 Task: Create a histogram of photon counts in a detector.
Action: Mouse moved to (148, 64)
Screenshot: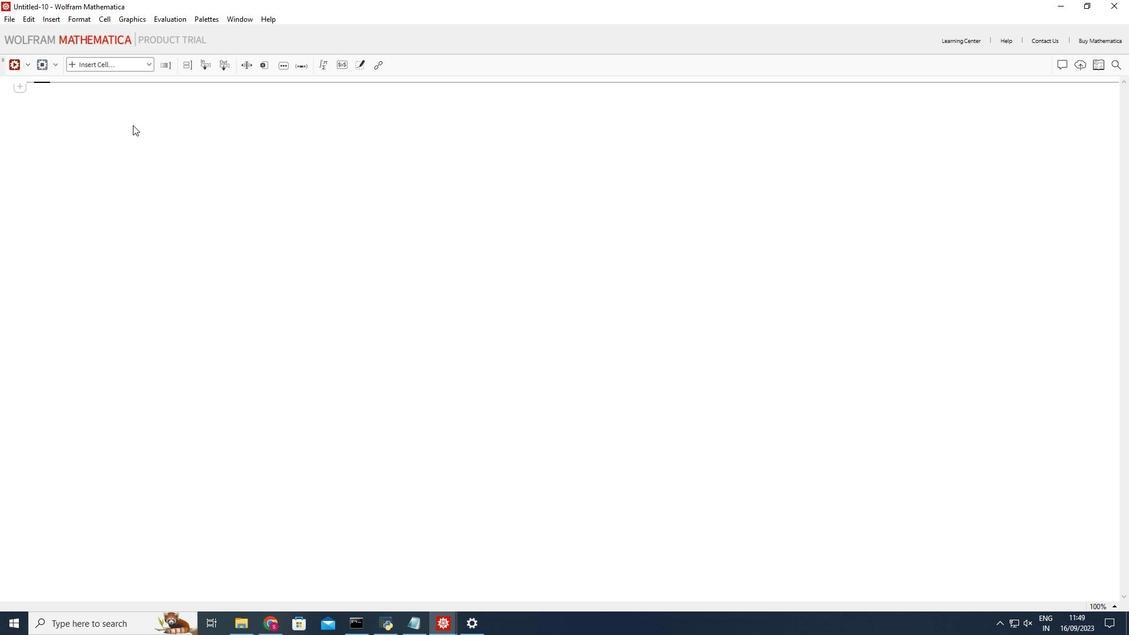 
Action: Mouse pressed left at (148, 64)
Screenshot: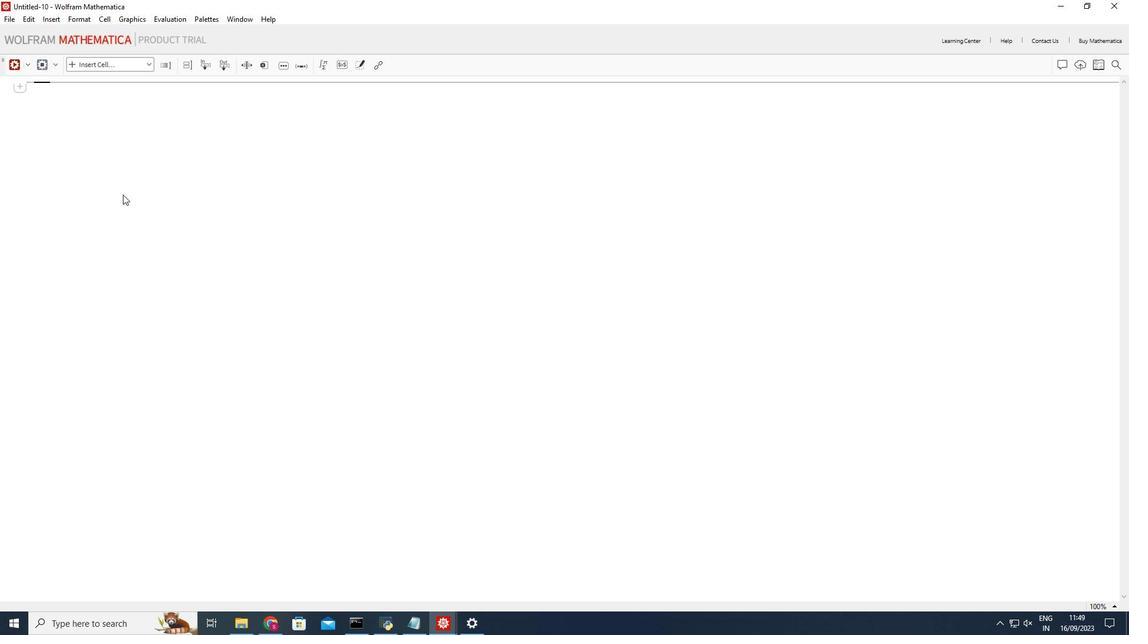 
Action: Mouse moved to (121, 88)
Screenshot: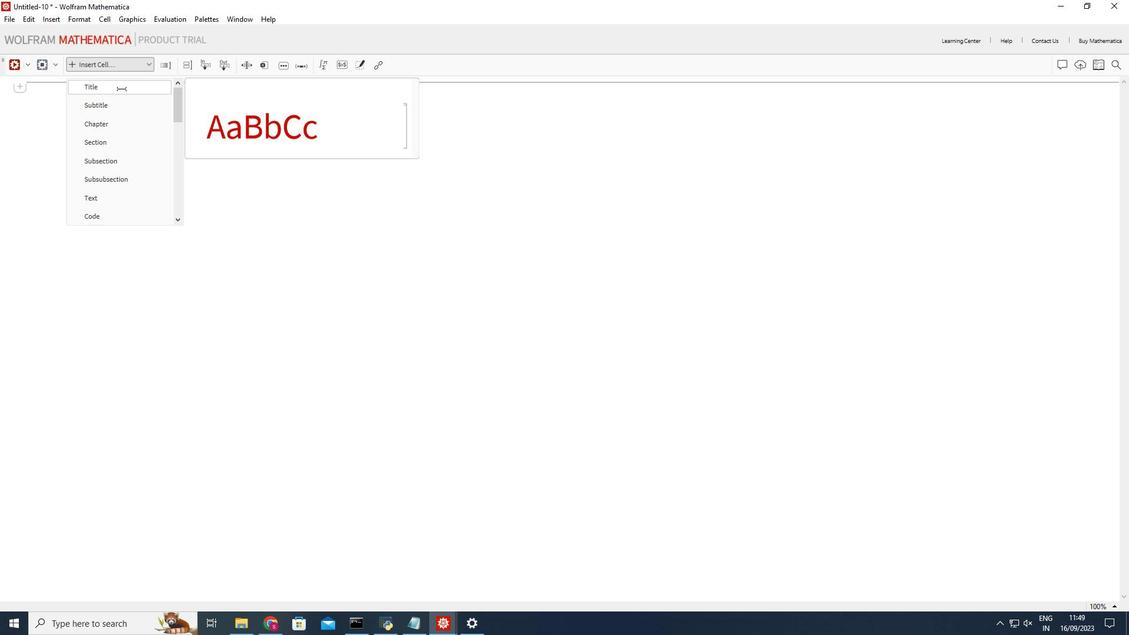 
Action: Mouse pressed left at (121, 88)
Screenshot: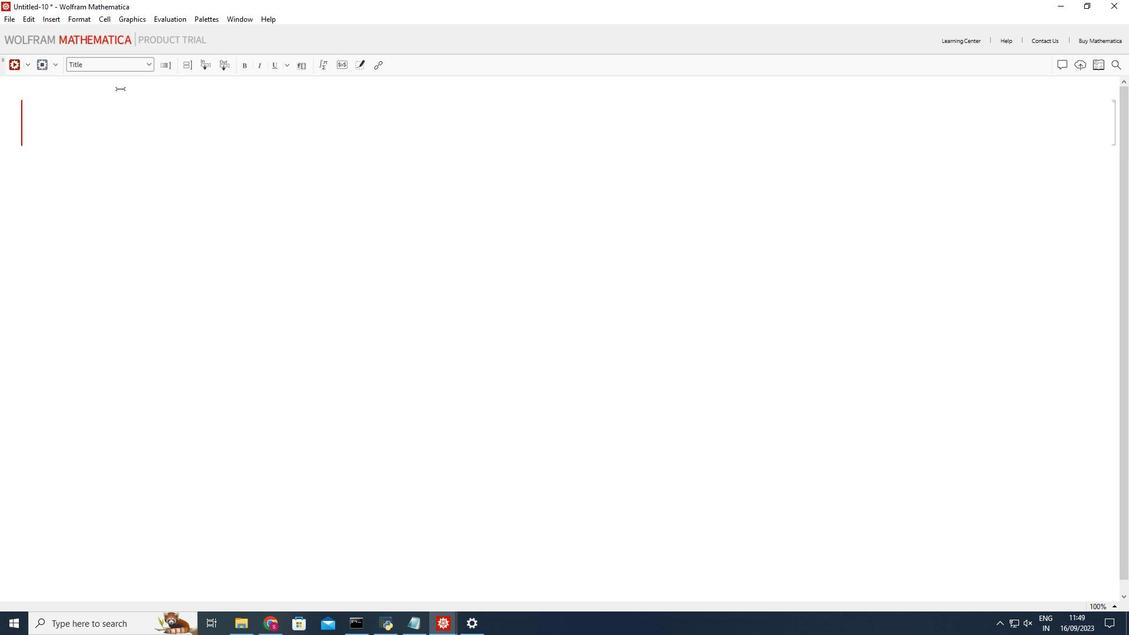 
Action: Mouse moved to (114, 110)
Screenshot: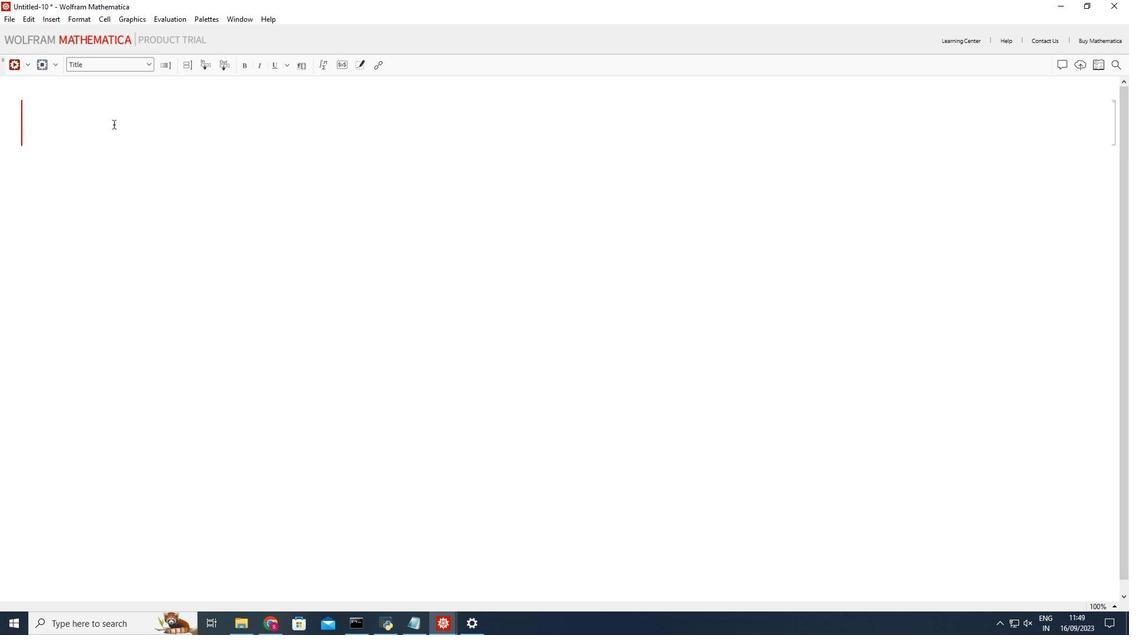 
Action: Mouse pressed left at (114, 110)
Screenshot: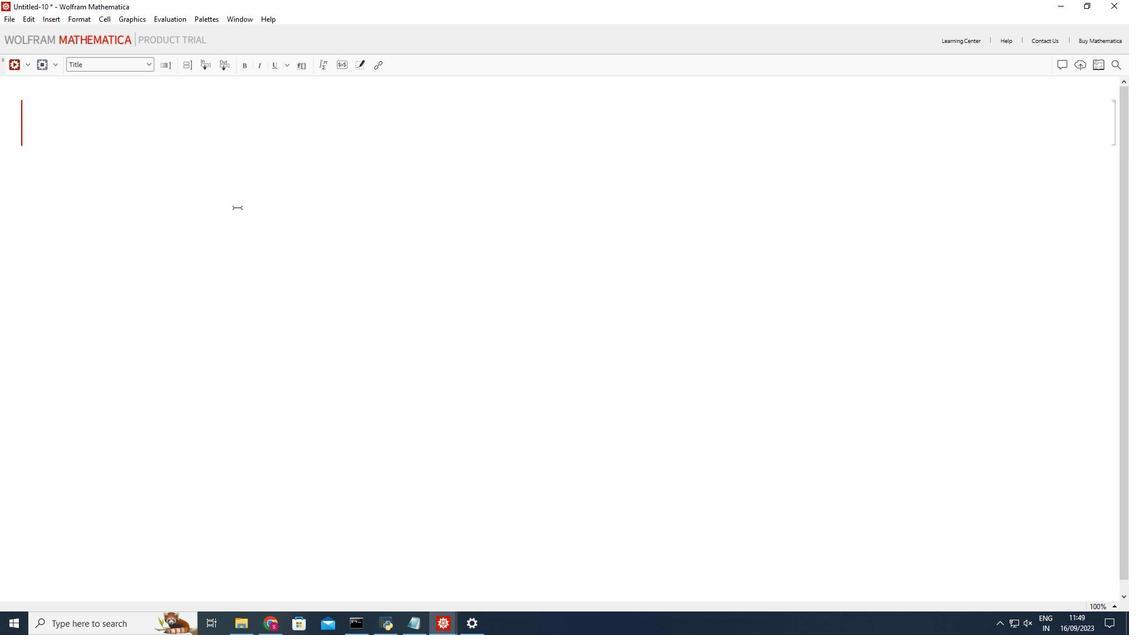 
Action: Mouse moved to (300, 237)
Screenshot: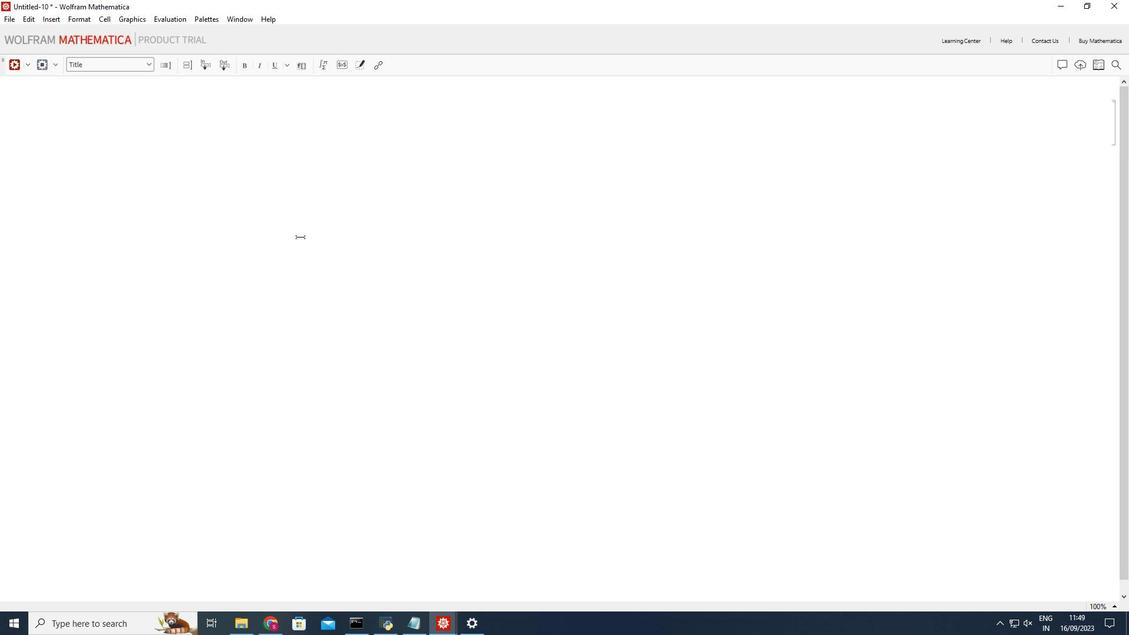 
Action: Key pressed <Key.shift_r>Histogram<Key.space>of<Key.space>photon<Key.space>counts<Key.space>in<Key.space>a<Key.space>detector
Screenshot: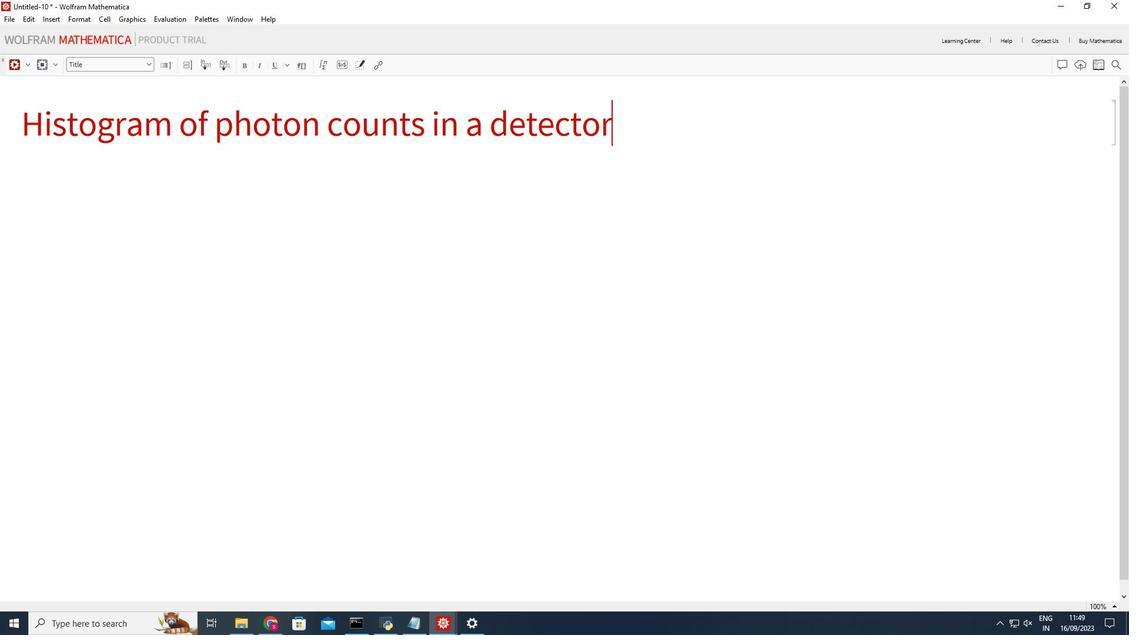 
Action: Mouse moved to (369, 214)
Screenshot: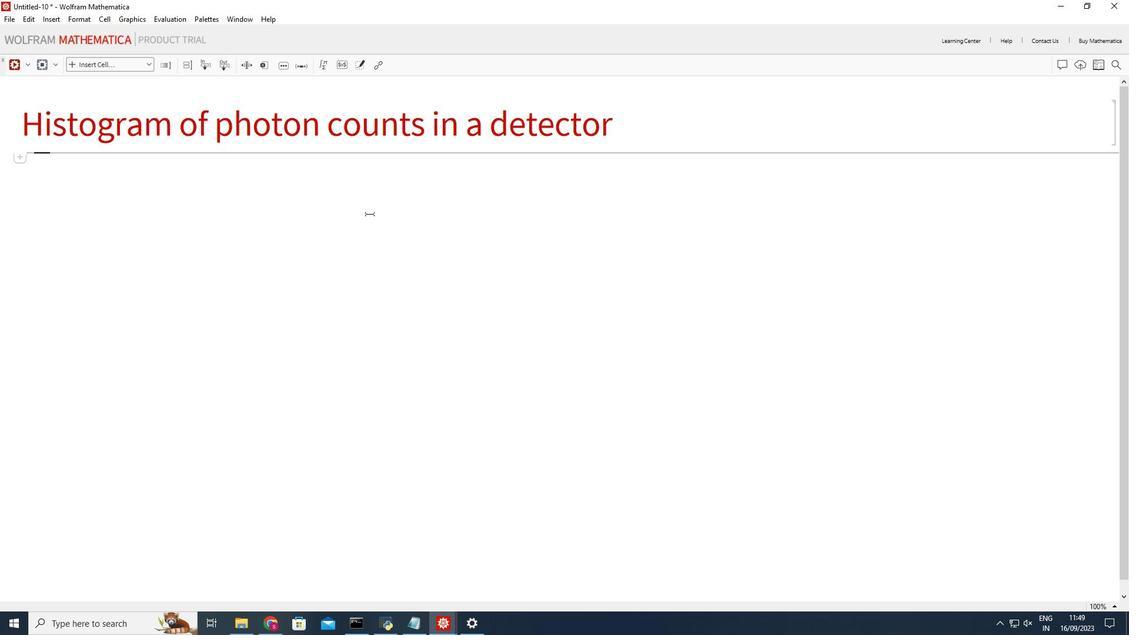 
Action: Mouse pressed left at (369, 214)
Screenshot: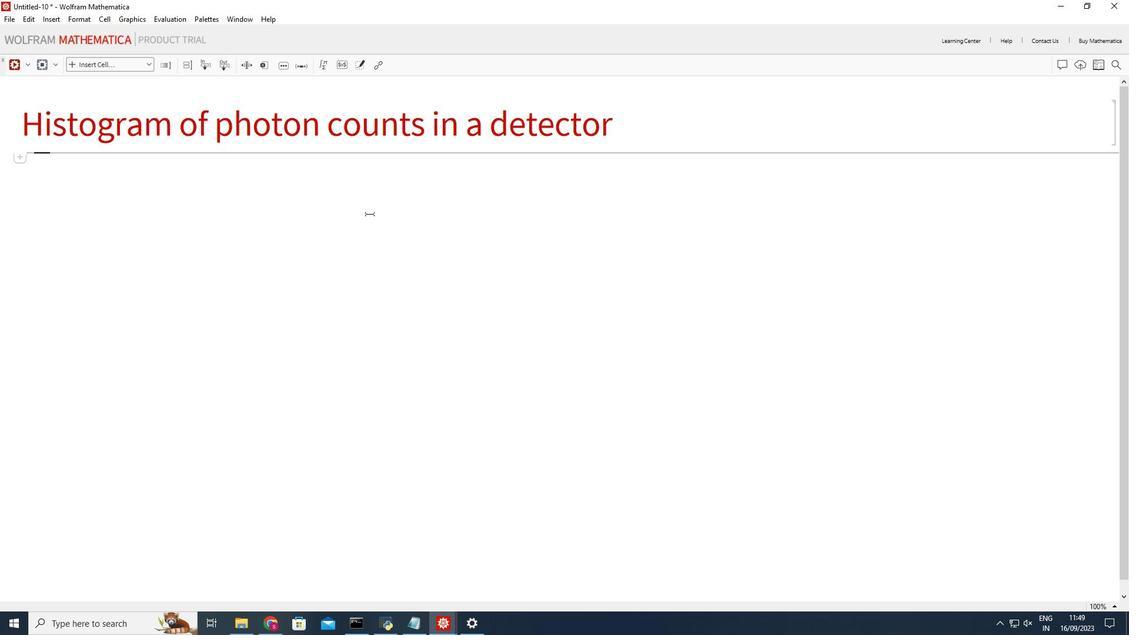 
Action: Mouse moved to (147, 59)
Screenshot: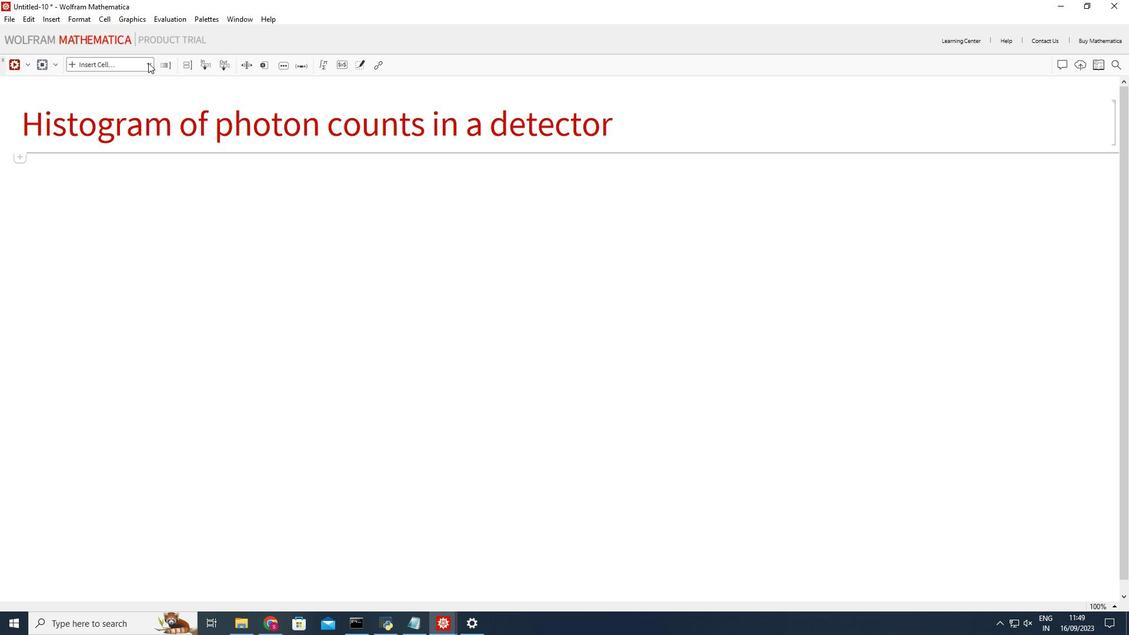 
Action: Mouse pressed left at (147, 59)
Screenshot: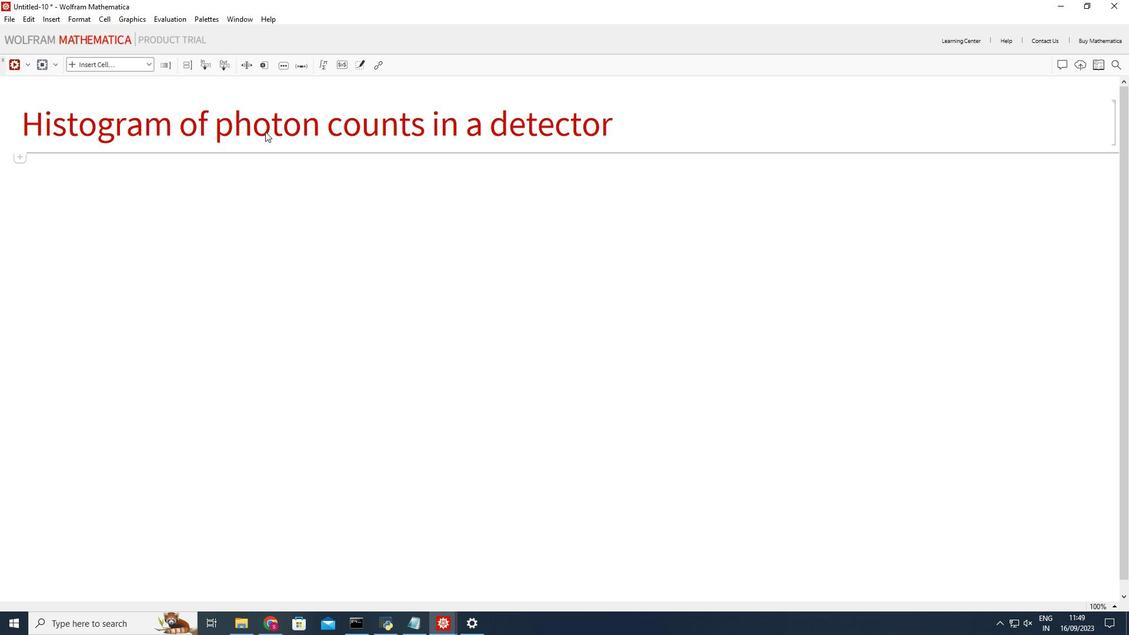 
Action: Mouse moved to (100, 215)
Screenshot: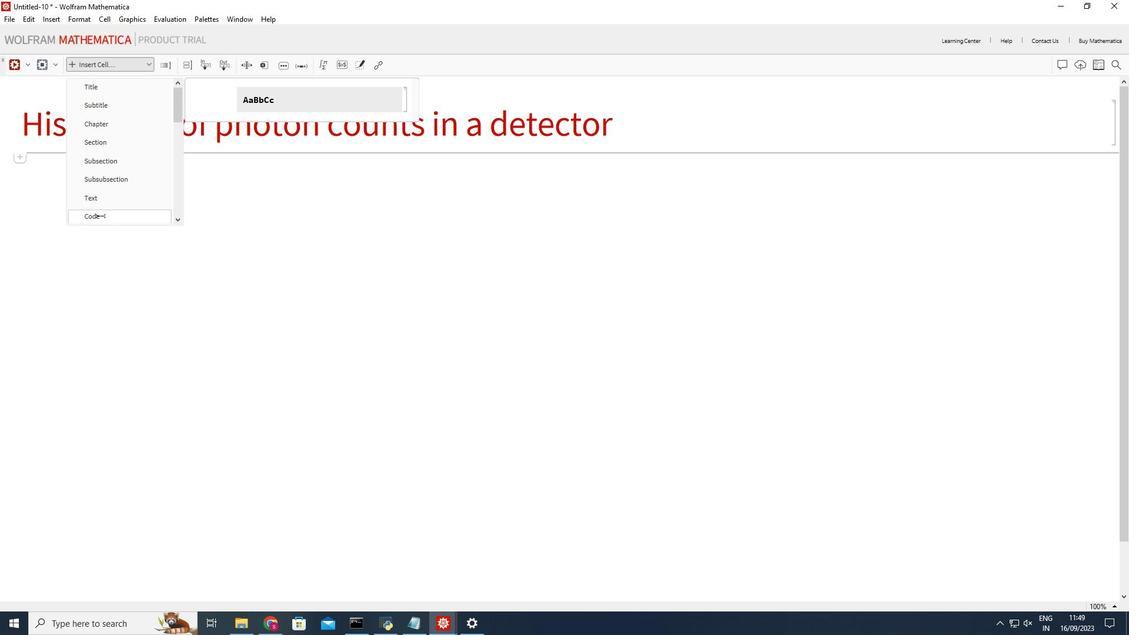 
Action: Mouse pressed left at (100, 215)
Screenshot: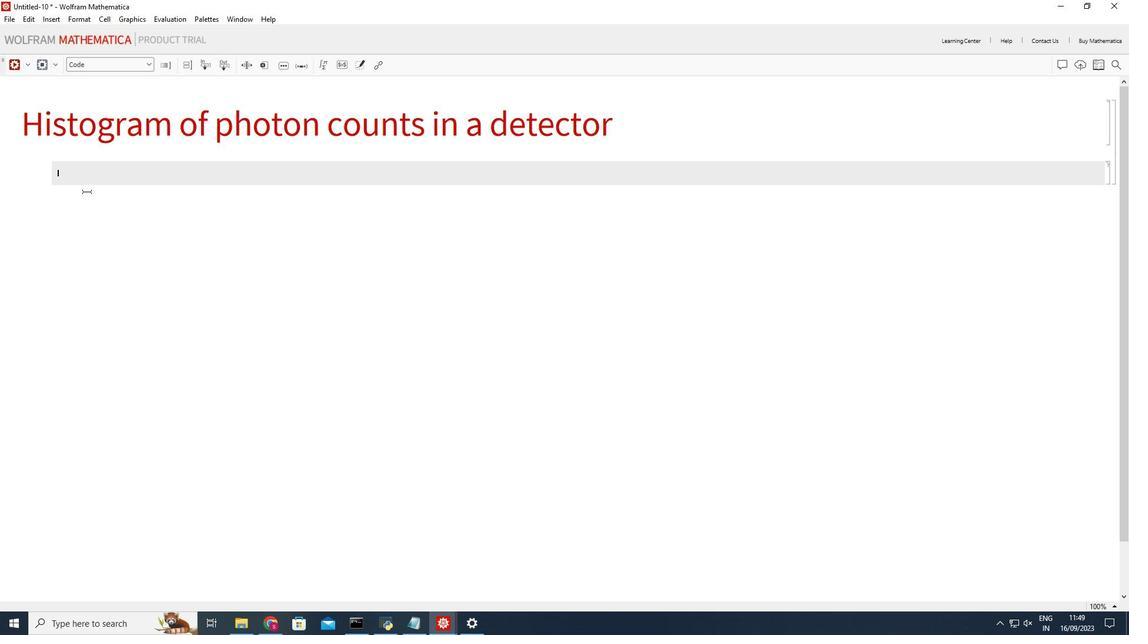 
Action: Mouse moved to (82, 170)
Screenshot: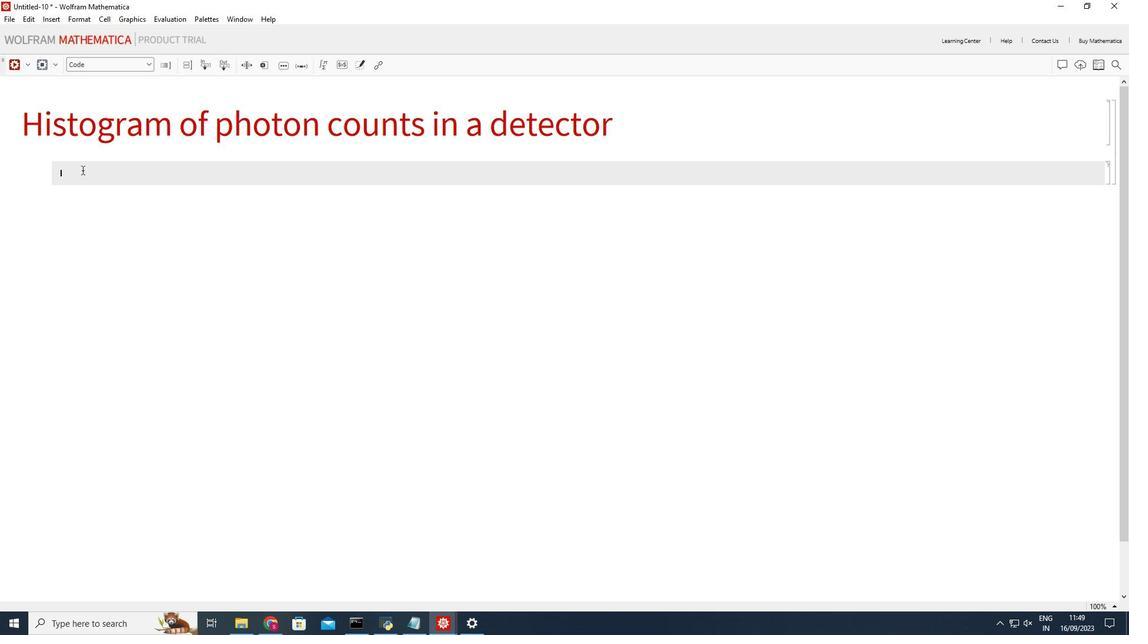 
Action: Mouse pressed left at (82, 170)
Screenshot: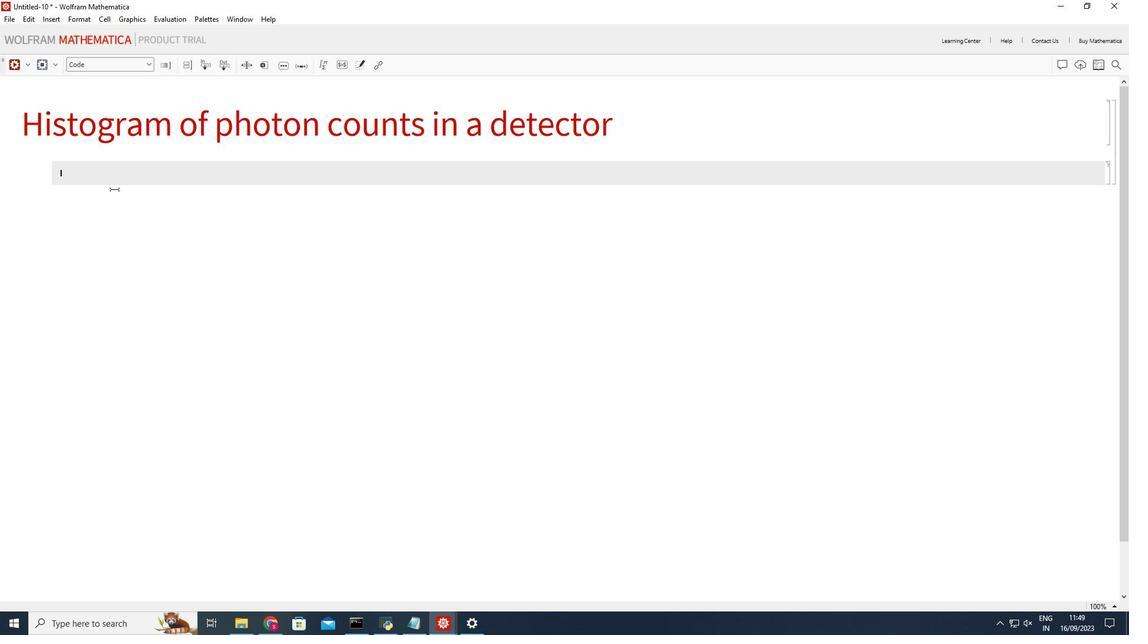
Action: Mouse moved to (274, 267)
Screenshot: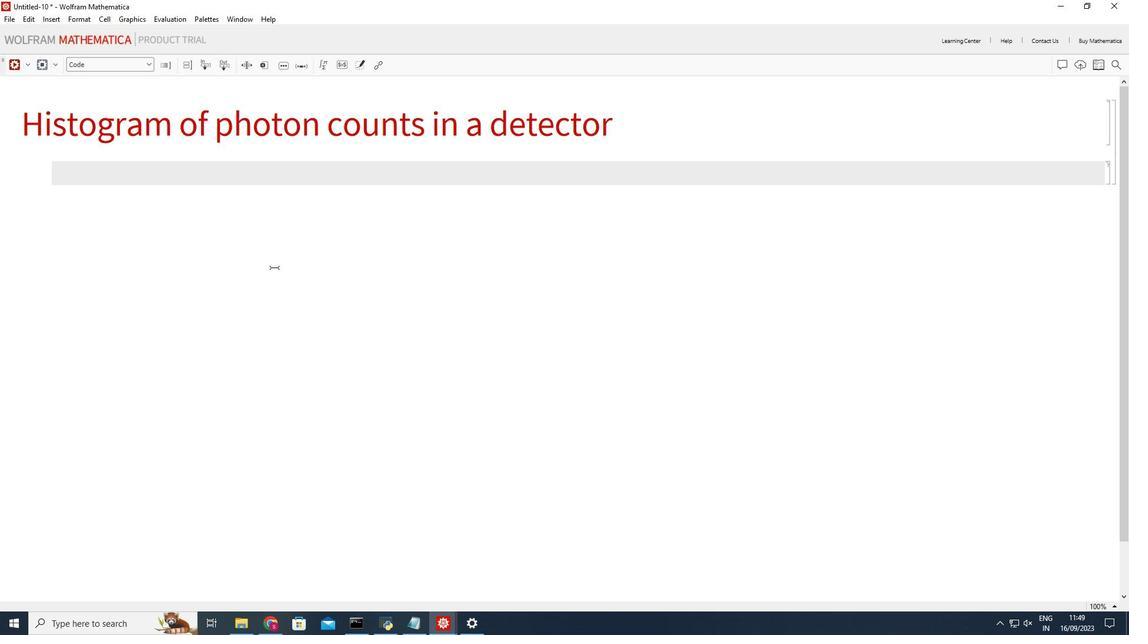 
Action: Key pressed <Key.shift_r>(*<Key.space>generate<Key.space>a<Key.space>k<Key.backspace>list<Key.space>of<Key.space>photon<Key.space>counts<Key.space><Key.right><Key.right><Key.enter>photon<Key.shift_r>Counts<Key.space>=<Key.space><Key.shift_r>Random<Key.shift_r>Integer[<Key.shift_r>{0,100<Key.right>,<Key.space>1000<Key.right>;<Key.enter><Key.enter><Key.shift_r>(*<Key.space>create<Key.space>a<Key.space>histogram<Key.space>of<Key.space>the<Key.space>photon<Key.space>counts<Key.space><Key.right><Key.right><Key.enter><Key.shift_r>Histogram<Key.enter>[photon<Key.shift_r>Counts,<Key.space><Key.shift_r>Automatic,<Key.space><Key.shift_r>"<Key.shift_r>Count<Key.shift_r>",<Key.space><Key.shift_r>Frame<Key.shift_r>Label<Key.space>-<Key.shift_r><Key.shift_r>><Key.space><Key.shift_r>{<Key.shift_r>"<Key.shift_r>Photon<Key.space><Key.shift_r>Counts<Key.right>,<Key.space><Key.shift_r>Fr<Key.backspace><Key.backspace><Key.shift_r>"<Key.shift_r>Frequency<Key.right><Key.right>,<Key.enter><Key.shift_r>Plot<Key.shift_r>Label<Key.enter><Key.shift_r>"<Key.shift_r>Photon<Key.space><Key.shift_r>Counts<Key.space><Key.shift_r>Histogram<Key.right><Key.left><Key.left><Key.left><Key.left><Key.left><Key.left><Key.left><Key.left><Key.left><Key.left><Key.left><Key.left><Key.left><Key.left><Key.left><Key.up><Key.right><Key.down><Key.right><Key.right><Key.right><Key.right><Key.right><Key.right><Key.right><Key.right><Key.right><Key.right><Key.right><Key.right><Key.right><Key.right><Key.right><Key.shift_r><Key.enter>
Screenshot: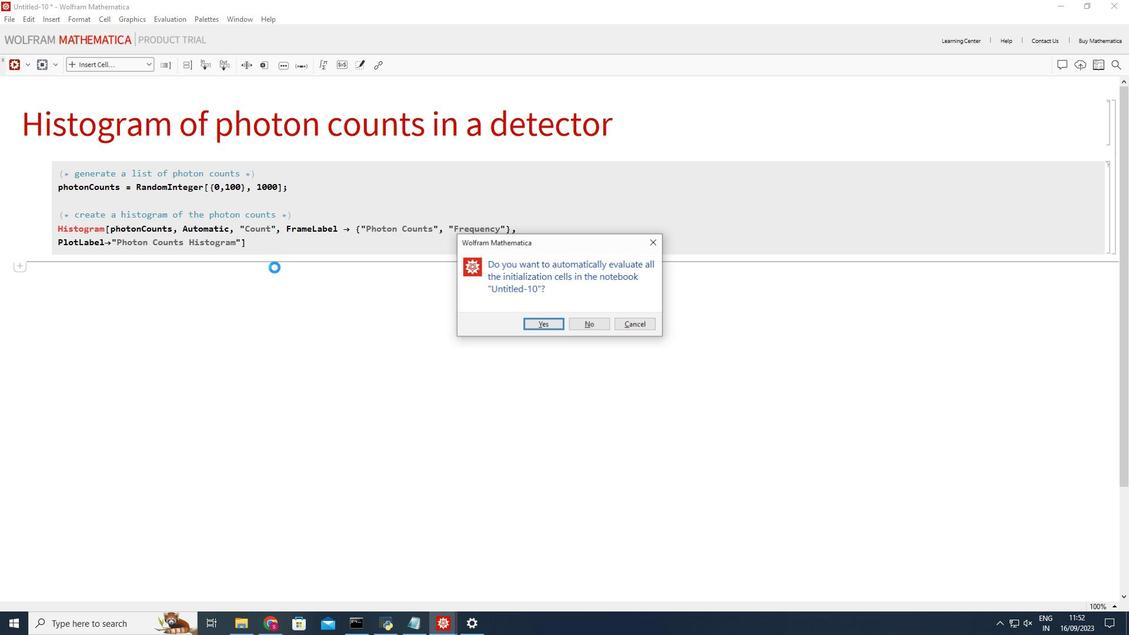 
Action: Mouse moved to (537, 324)
Screenshot: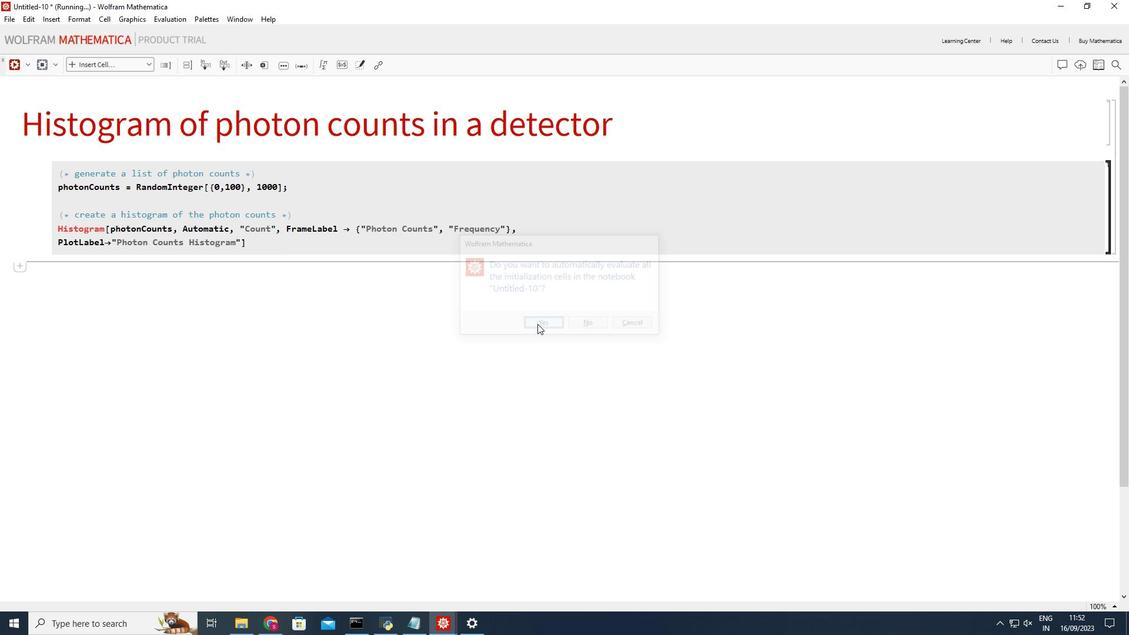 
Action: Mouse pressed left at (537, 324)
Screenshot: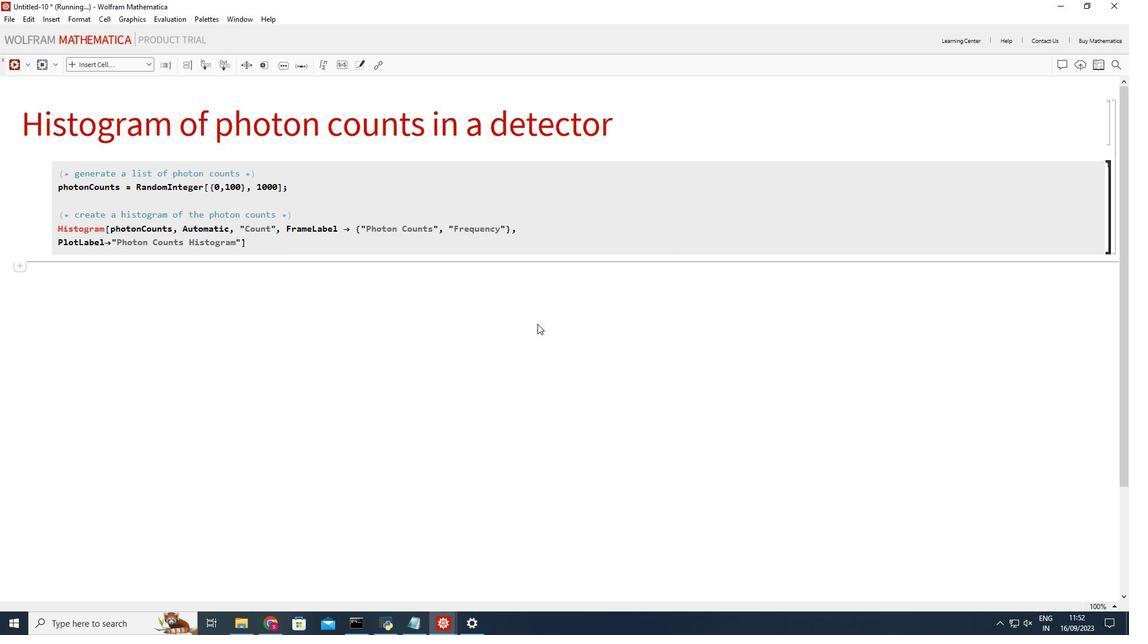 
Action: Mouse moved to (489, 369)
Screenshot: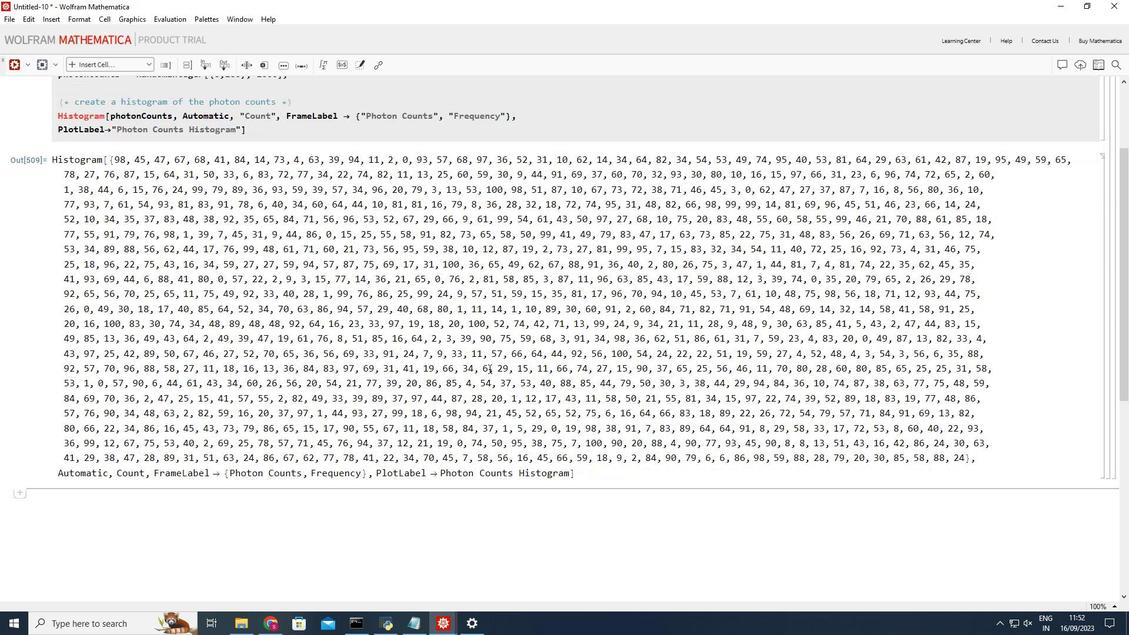 
Action: Mouse scrolled (489, 368) with delta (0, 0)
Screenshot: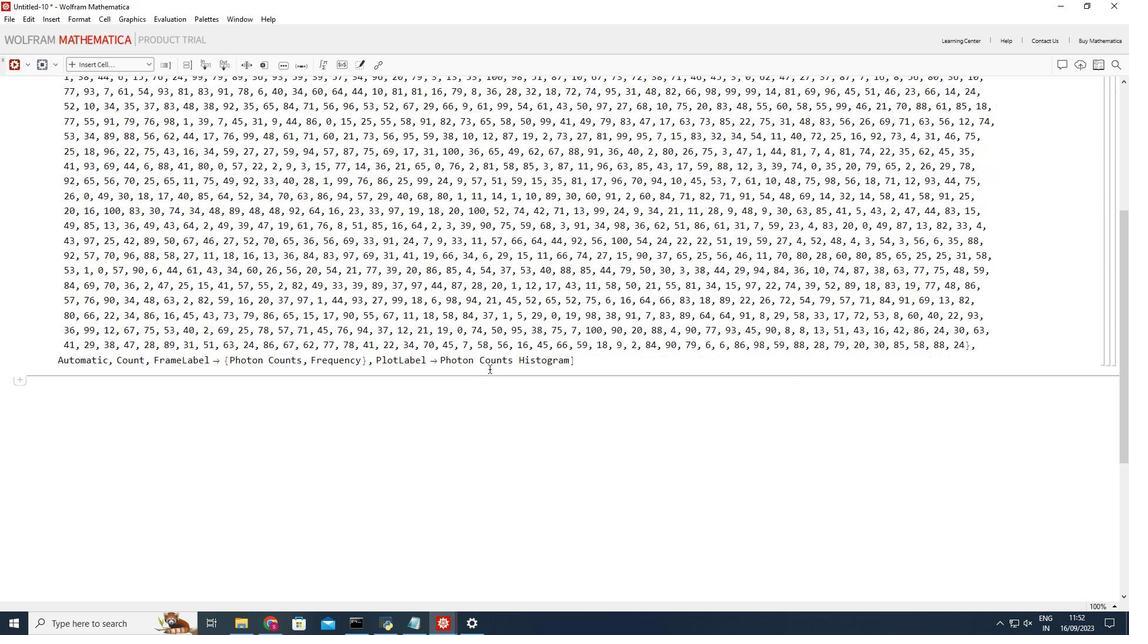 
Action: Mouse scrolled (489, 368) with delta (0, 0)
Screenshot: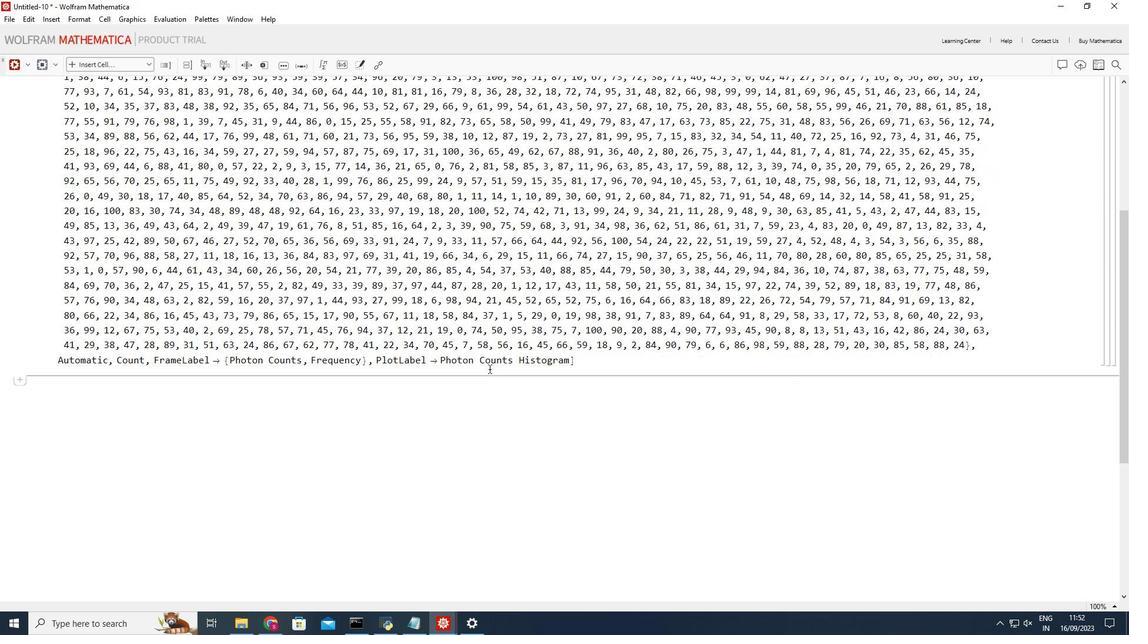 
Action: Mouse scrolled (489, 368) with delta (0, 0)
Screenshot: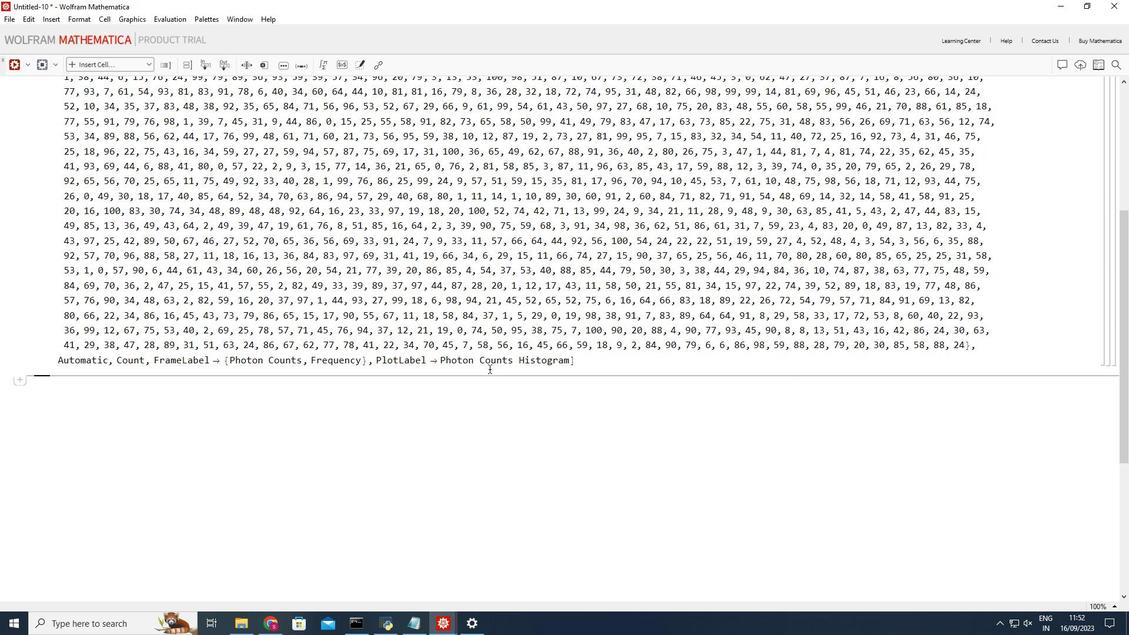 
Action: Mouse scrolled (489, 368) with delta (0, 0)
Screenshot: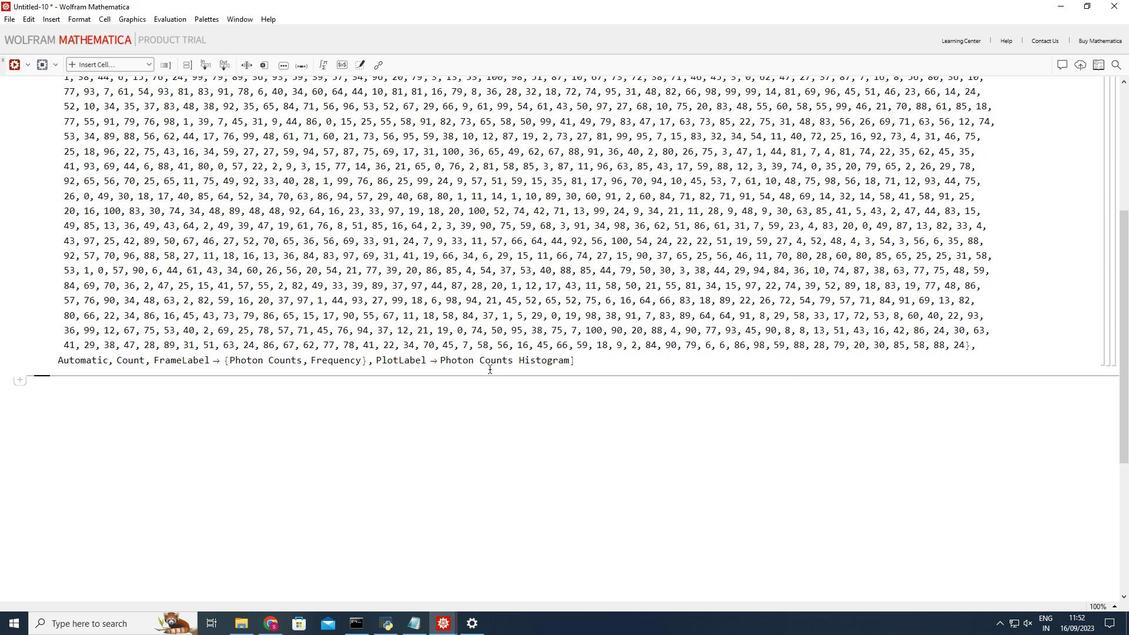 
Action: Mouse scrolled (489, 369) with delta (0, 0)
Screenshot: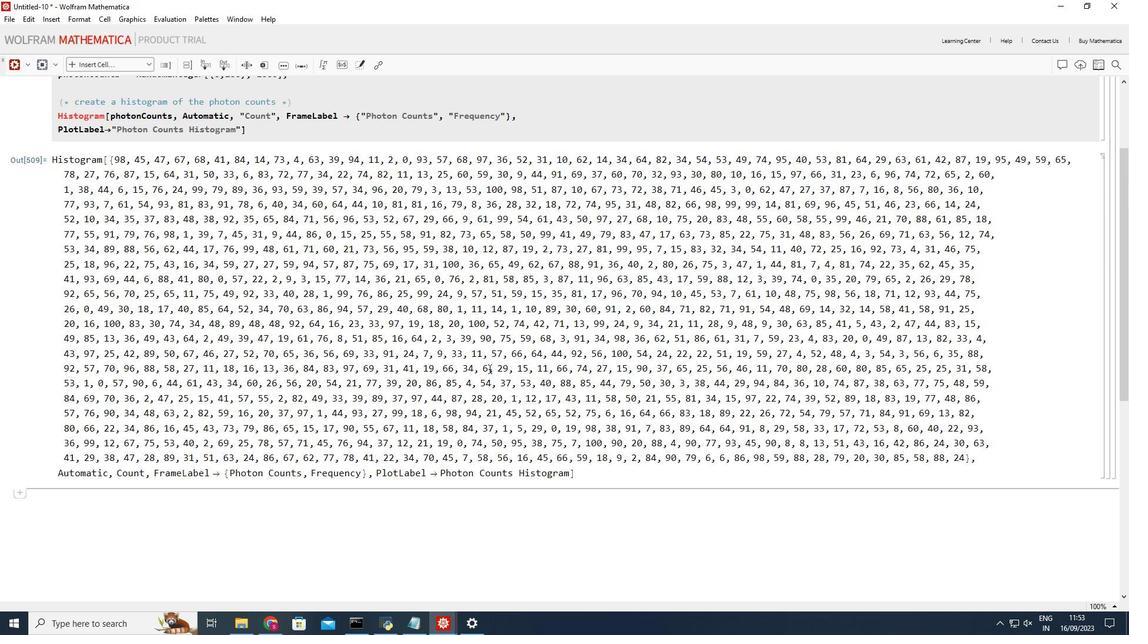 
Action: Mouse scrolled (489, 369) with delta (0, 0)
Screenshot: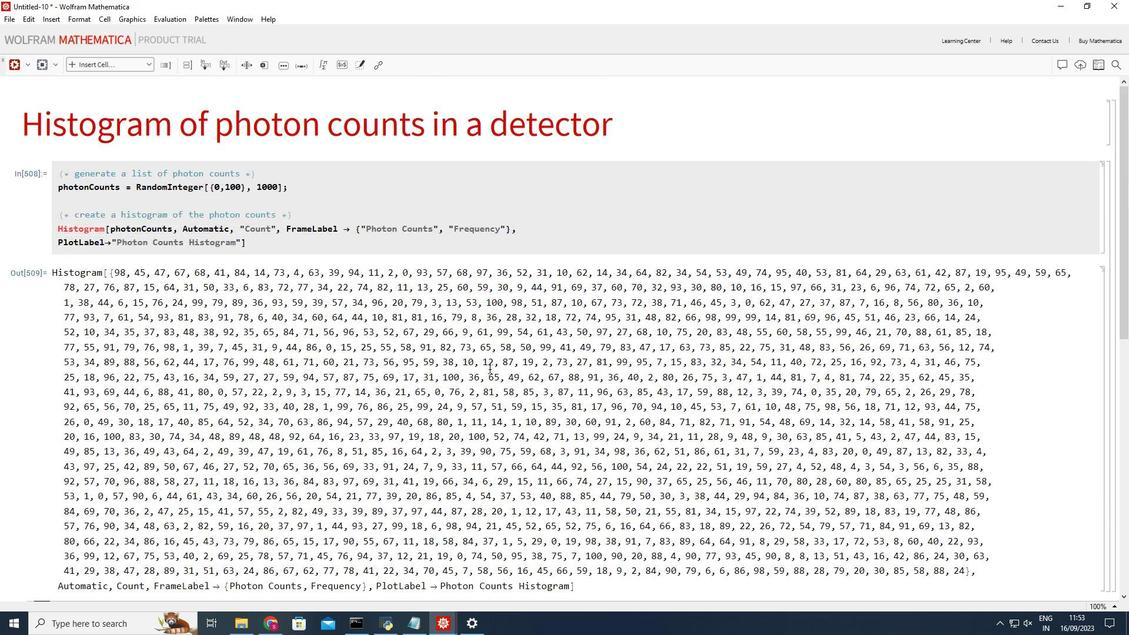 
Action: Mouse scrolled (489, 369) with delta (0, 0)
Screenshot: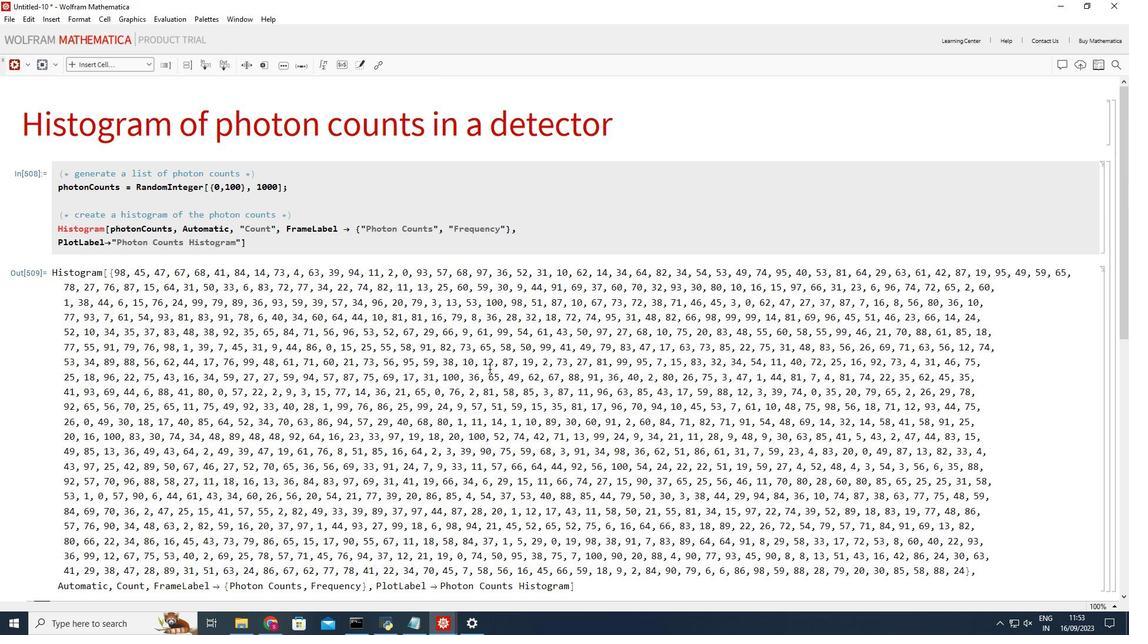 
Action: Mouse scrolled (489, 369) with delta (0, 0)
Screenshot: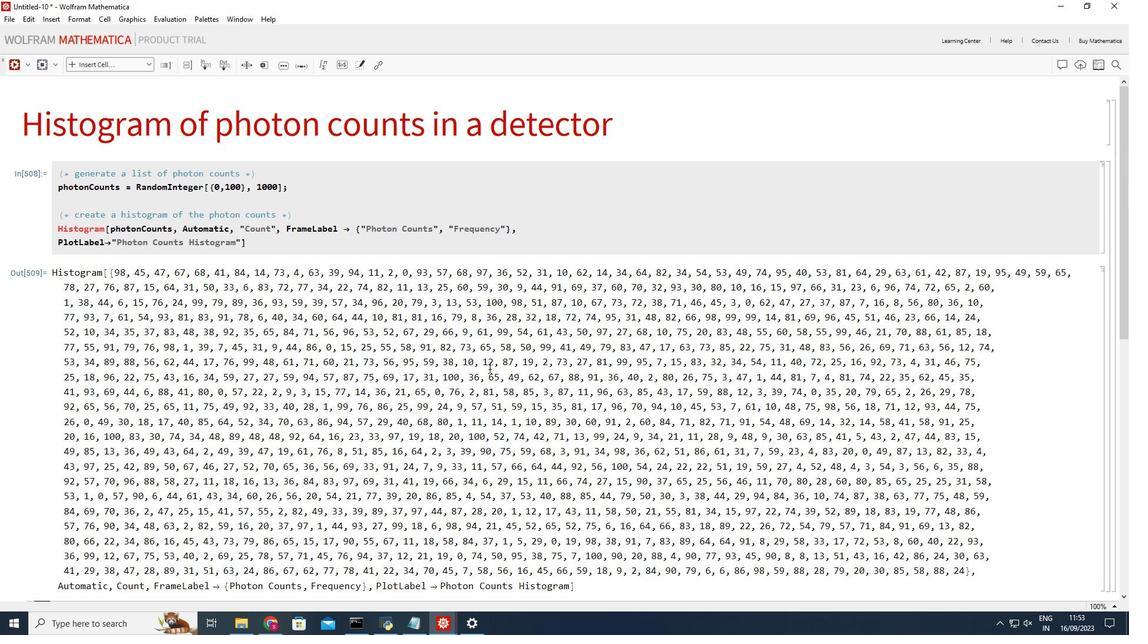 
Action: Mouse scrolled (489, 369) with delta (0, 0)
Screenshot: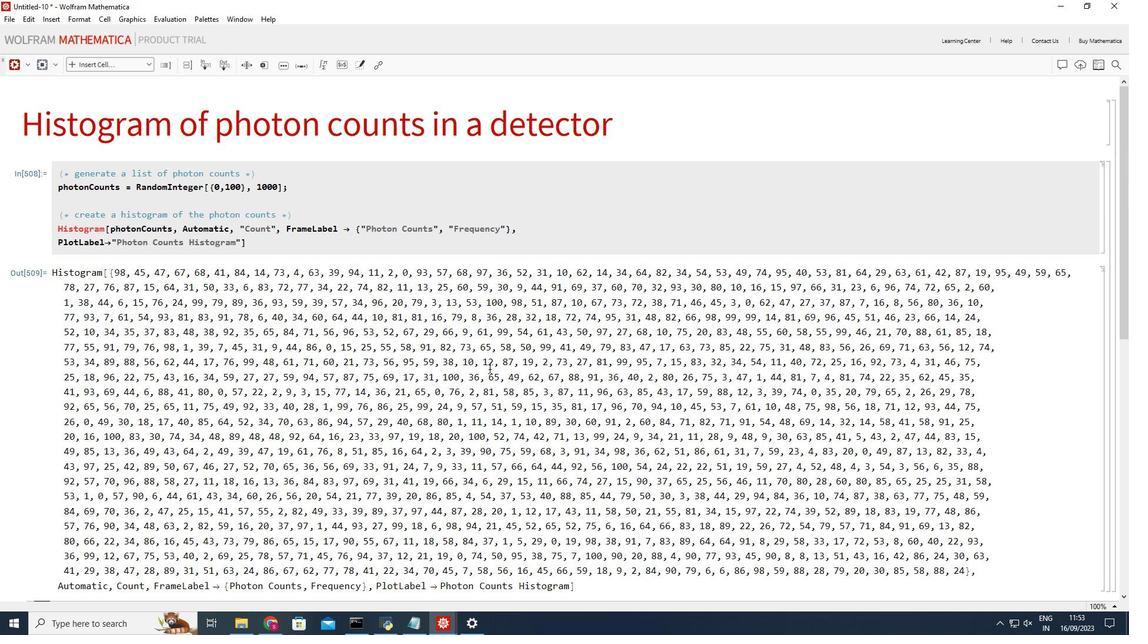 
Action: Mouse scrolled (489, 369) with delta (0, 0)
Screenshot: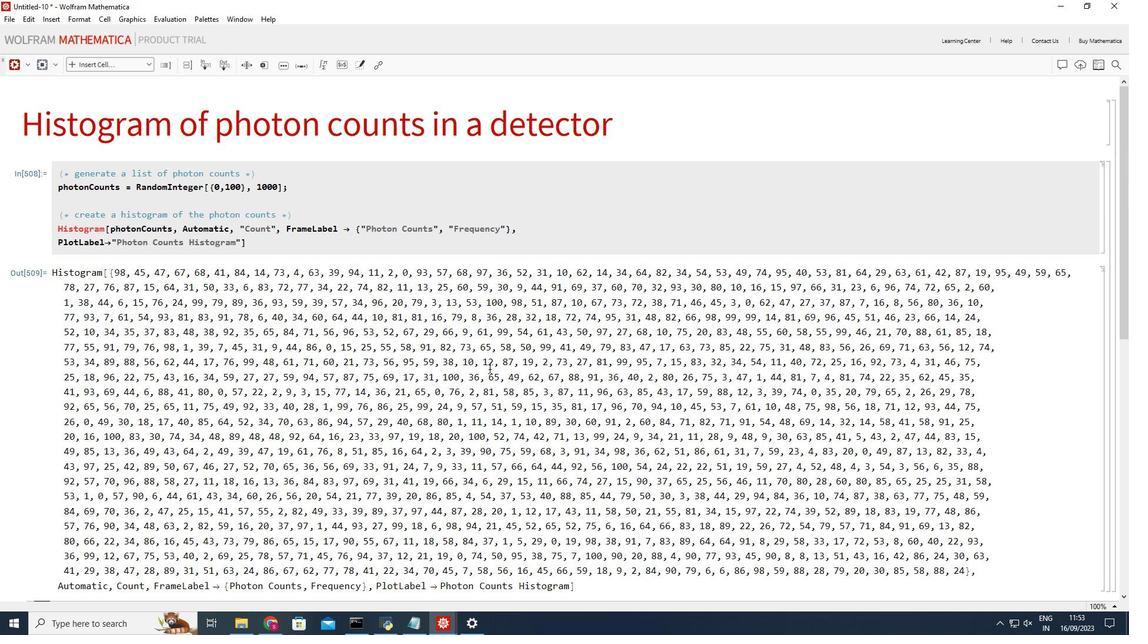 
Action: Mouse scrolled (489, 369) with delta (0, 0)
Screenshot: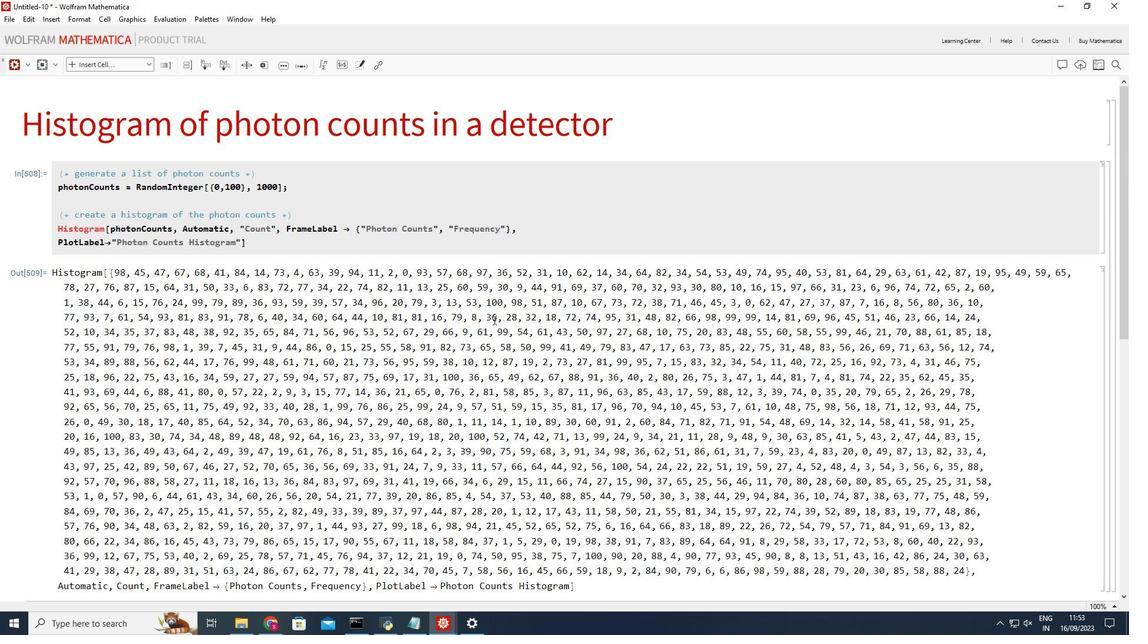 
Action: Mouse scrolled (489, 369) with delta (0, 0)
Screenshot: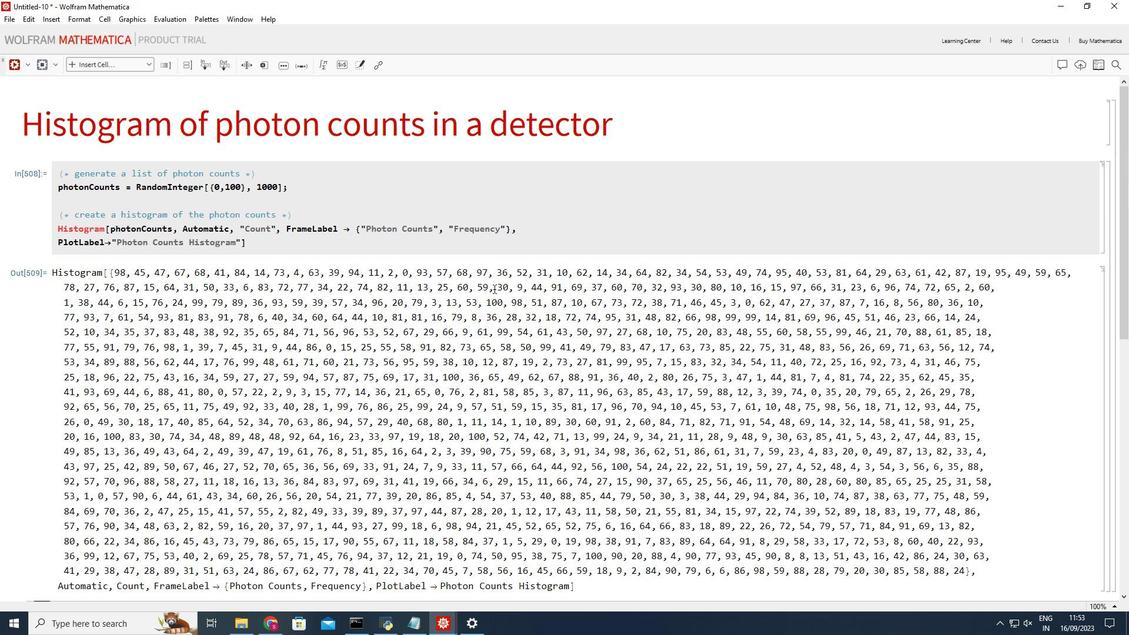 
Action: Mouse scrolled (489, 369) with delta (0, 0)
Screenshot: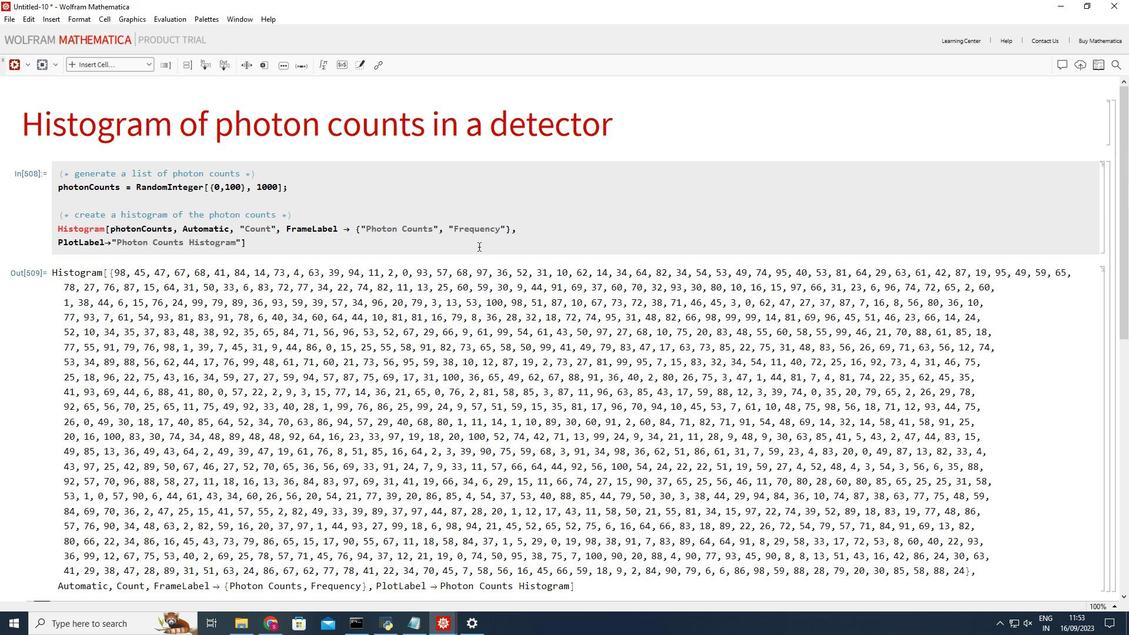 
Action: Mouse moved to (186, 204)
Screenshot: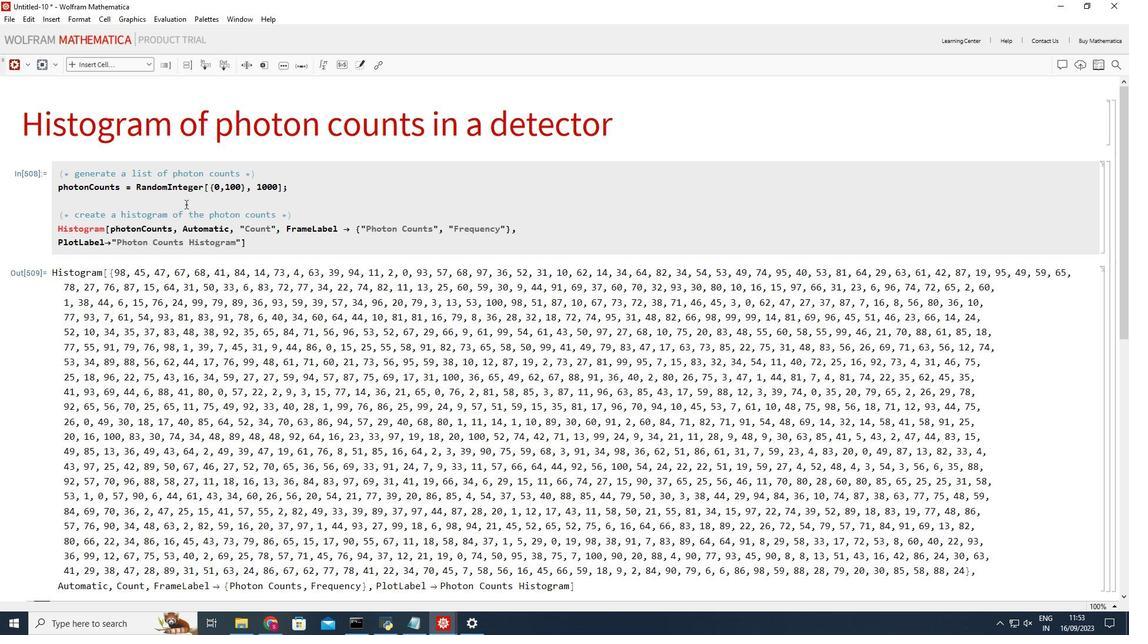 
Action: Mouse pressed left at (186, 204)
Screenshot: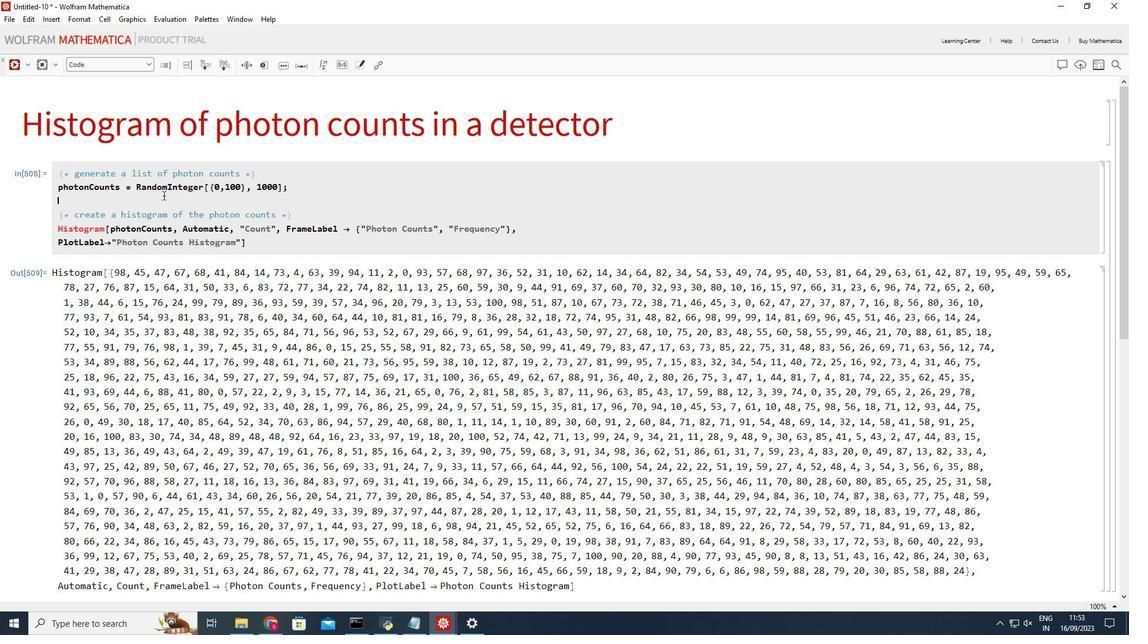 
Action: Mouse moved to (87, 227)
Screenshot: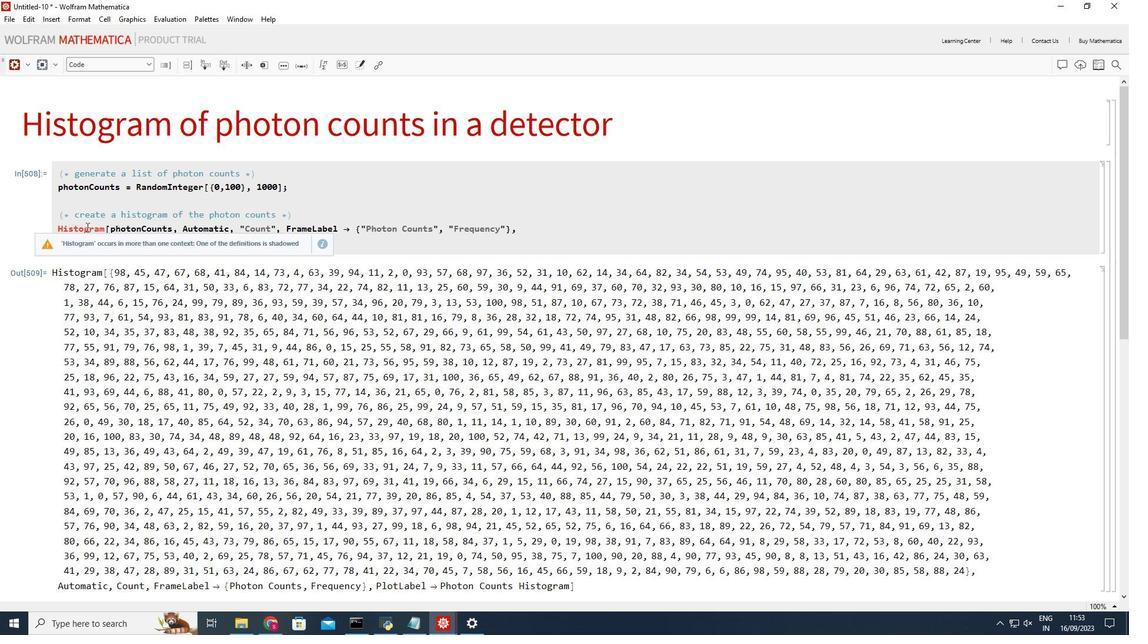 
Action: Mouse pressed left at (87, 227)
Screenshot: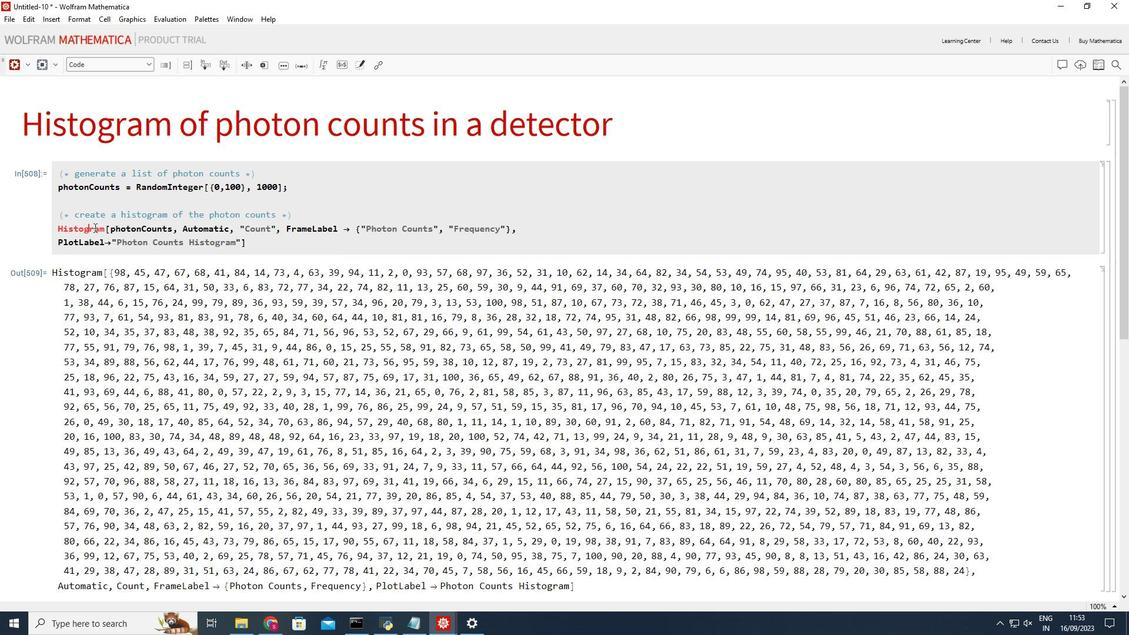 
Action: Mouse moved to (264, 245)
Screenshot: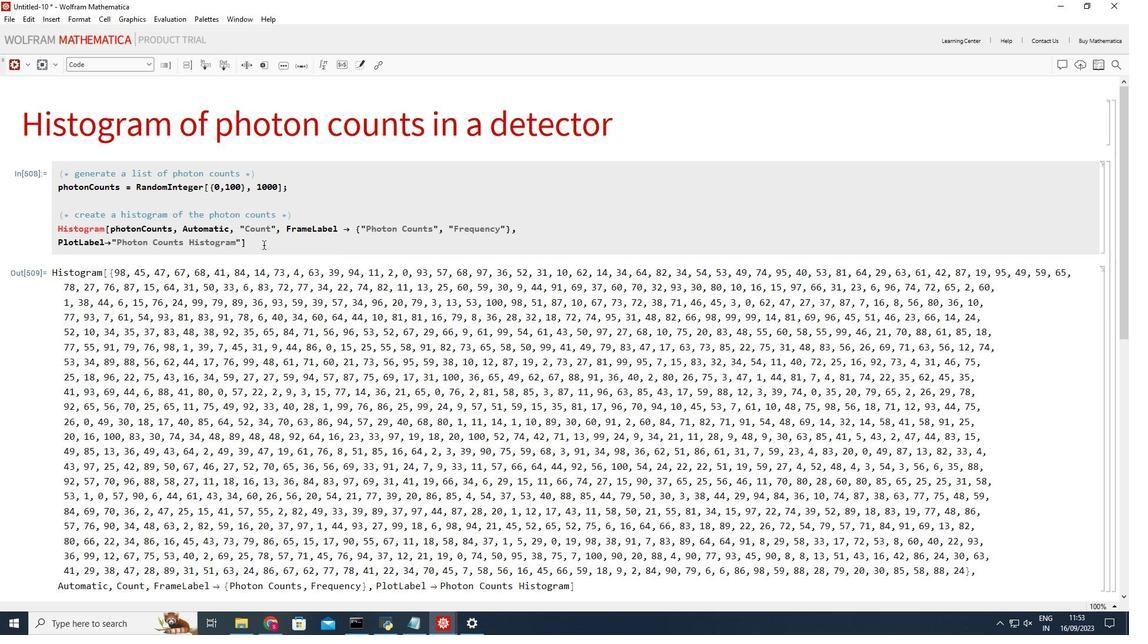 
Action: Mouse pressed left at (264, 245)
Screenshot: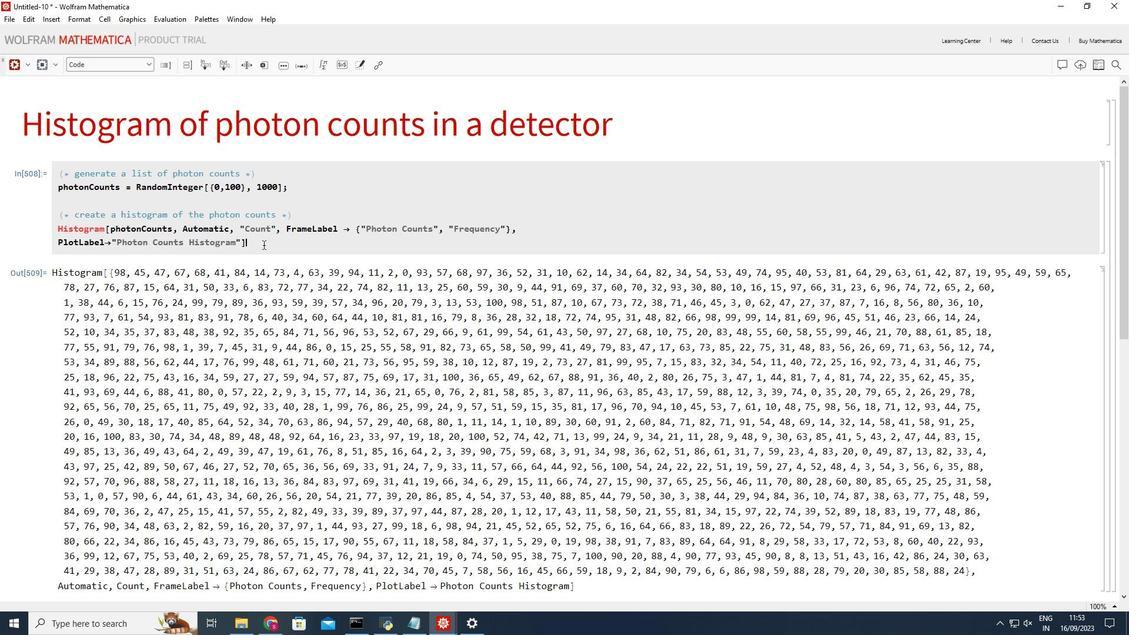 
Action: Mouse moved to (142, 229)
Screenshot: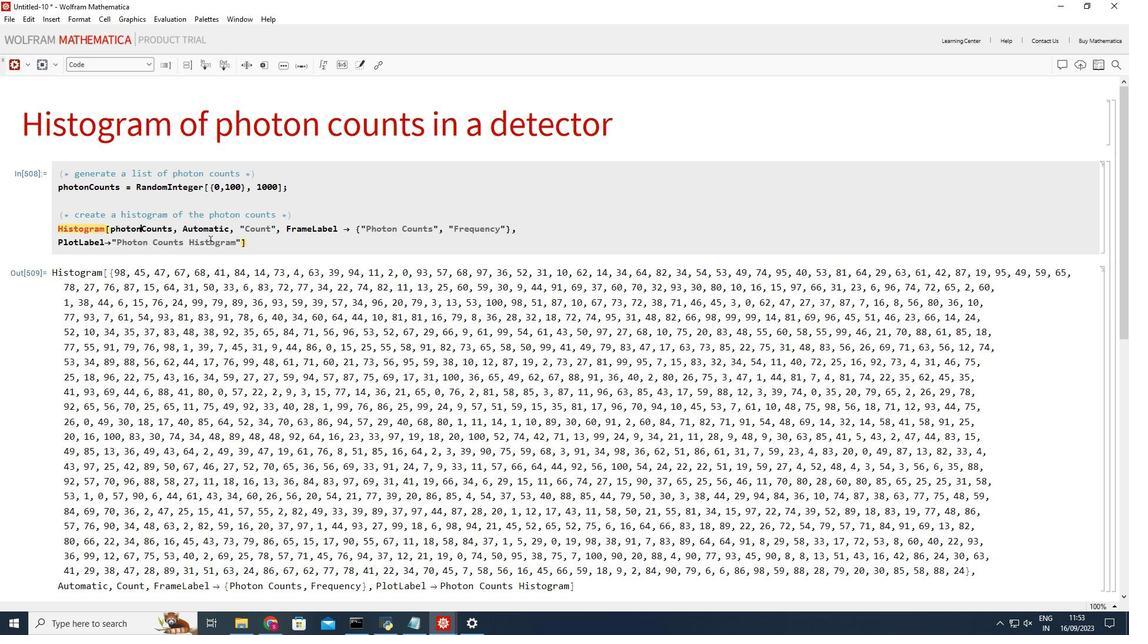 
Action: Mouse pressed left at (142, 229)
Screenshot: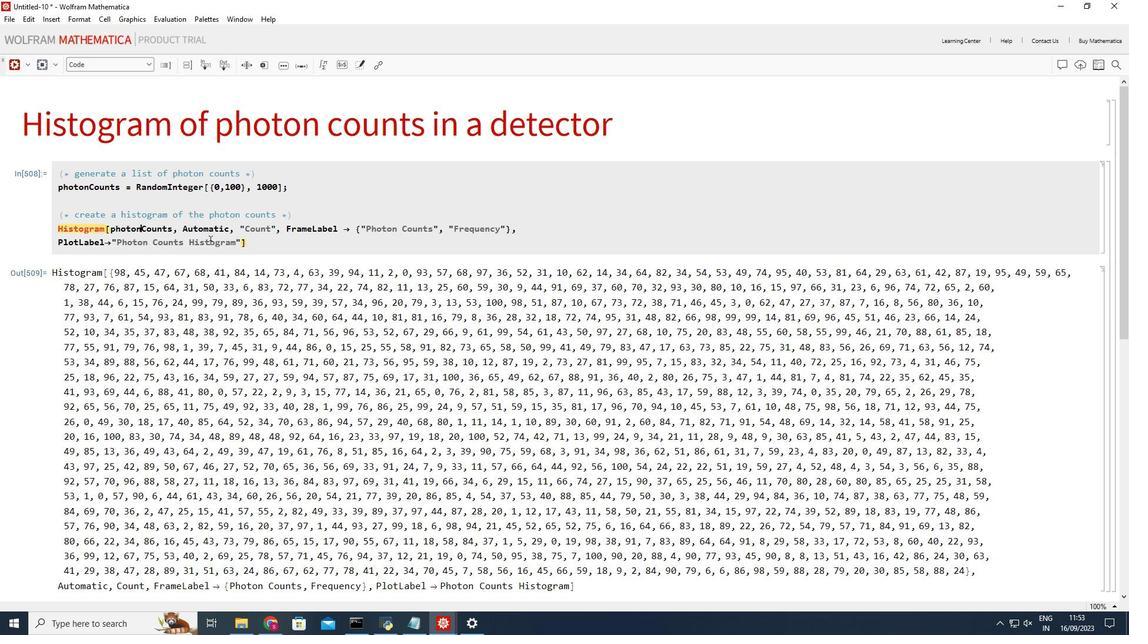 
Action: Mouse moved to (225, 234)
Screenshot: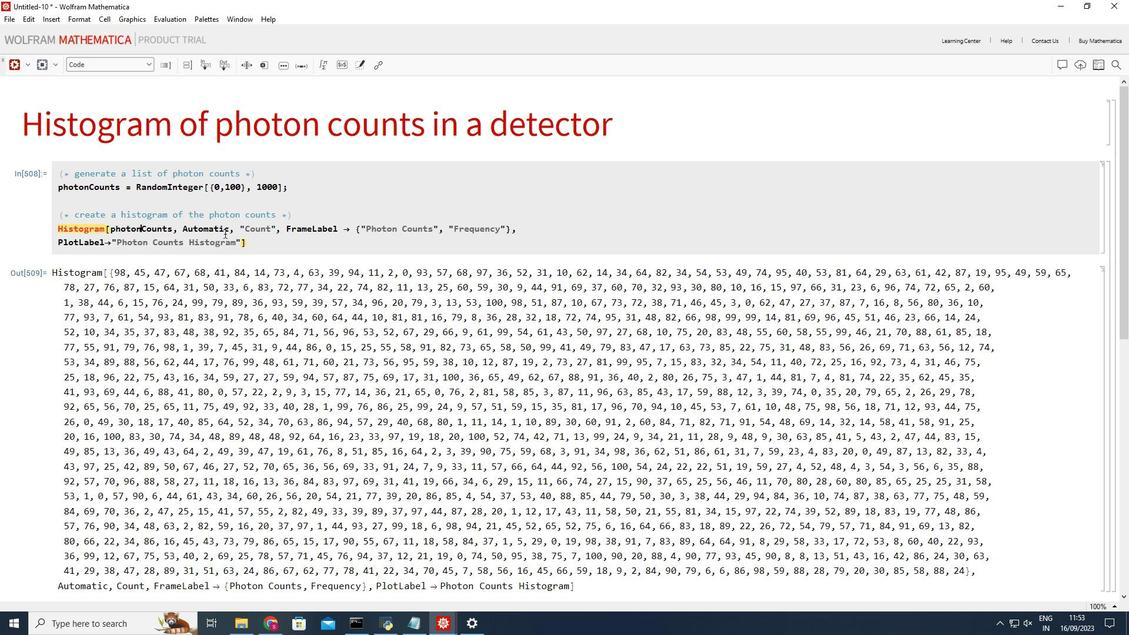 
Action: Mouse pressed left at (225, 234)
Screenshot: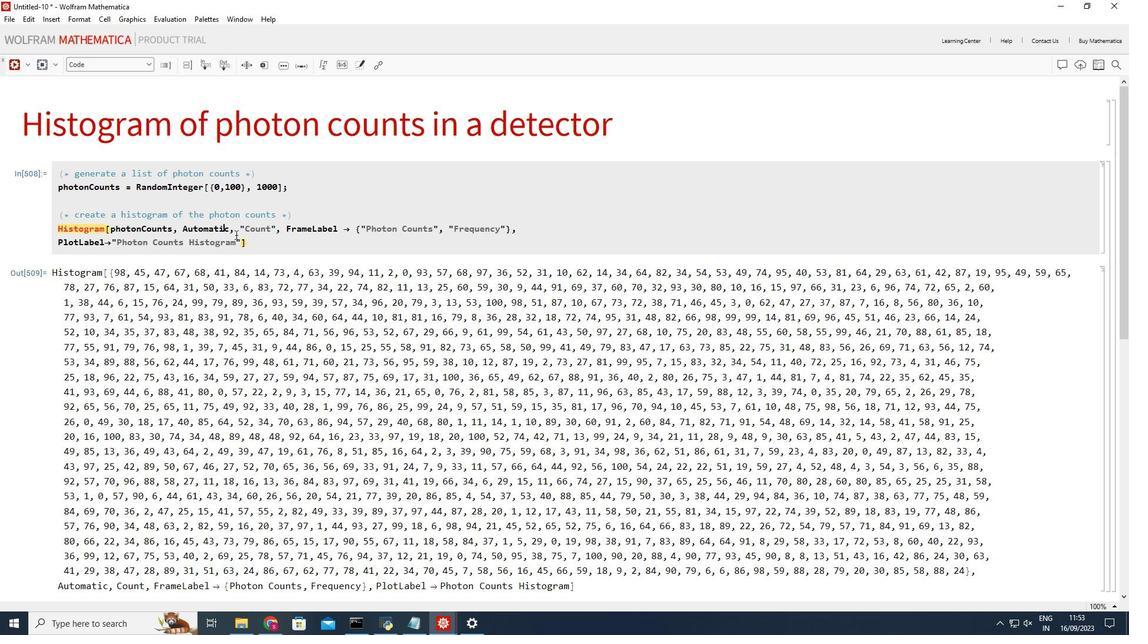 
Action: Mouse moved to (279, 249)
Screenshot: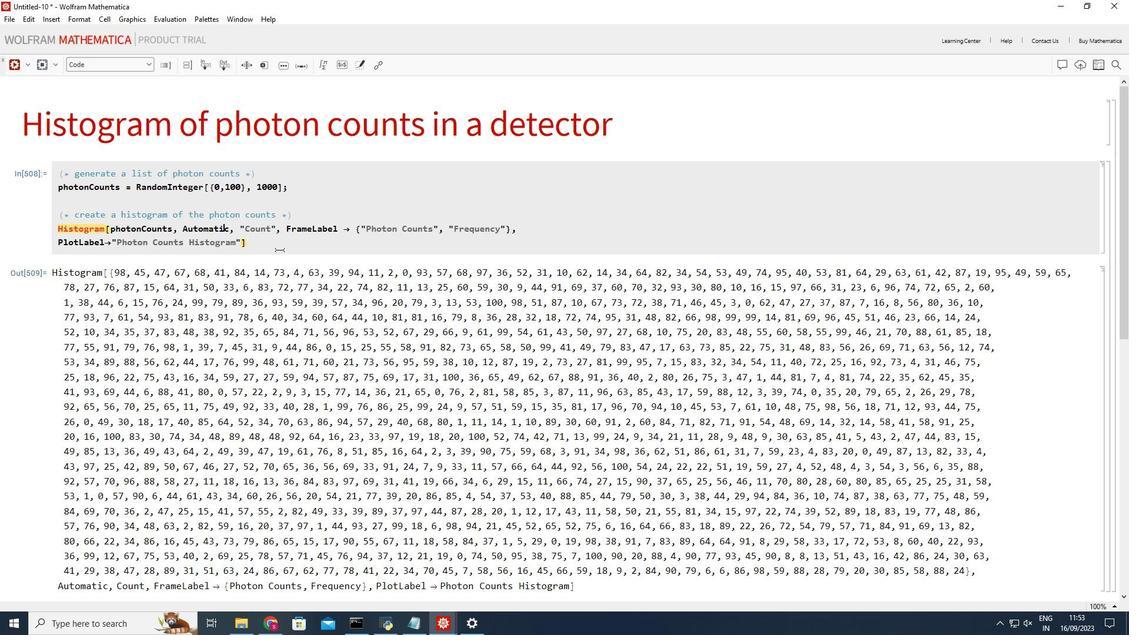 
Action: Mouse pressed left at (279, 249)
Screenshot: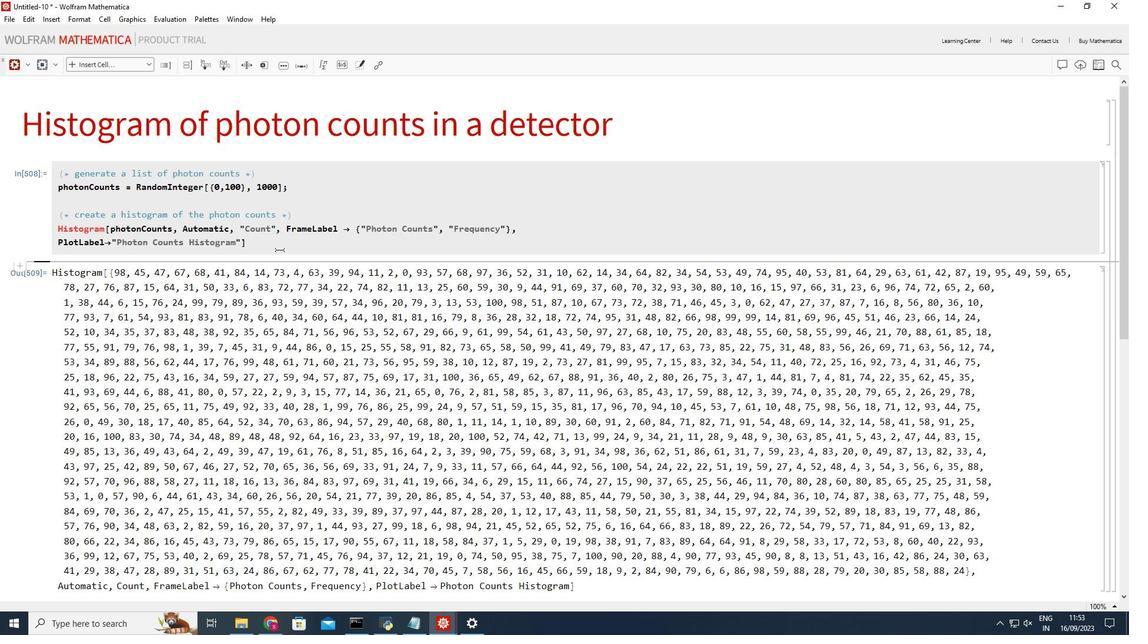 
Action: Mouse moved to (175, 16)
Screenshot: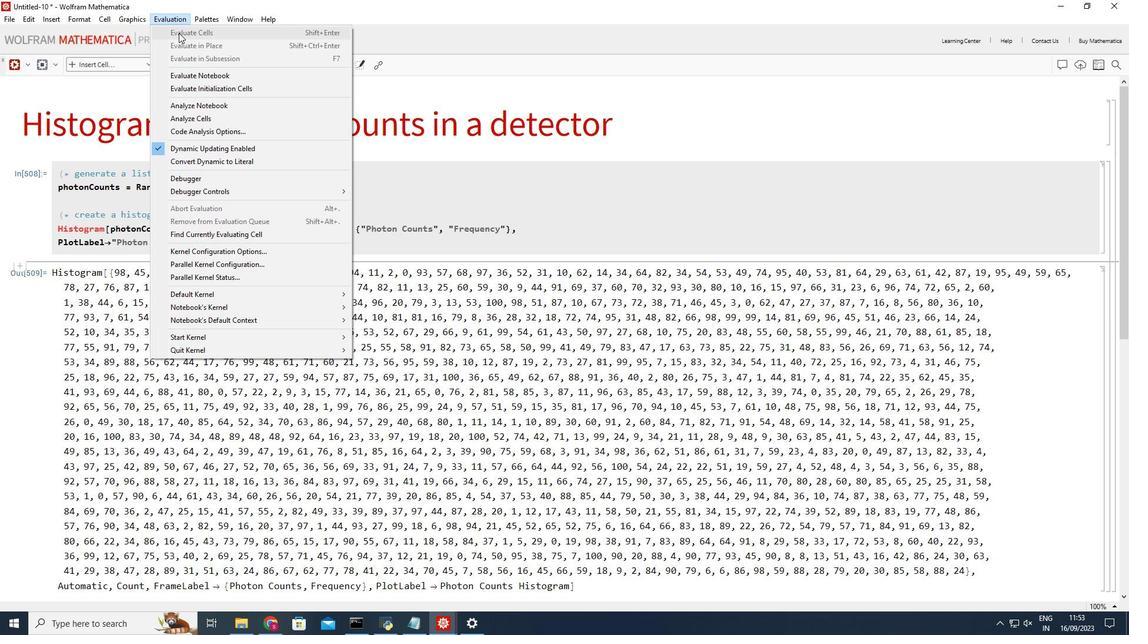 
Action: Mouse pressed left at (175, 16)
Screenshot: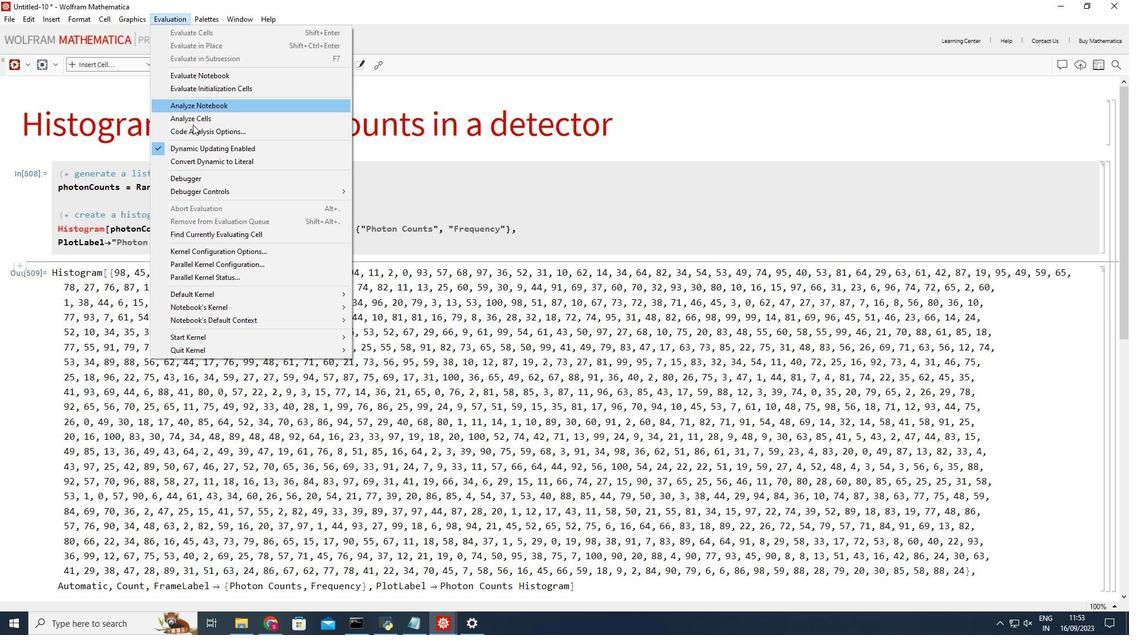 
Action: Mouse moved to (215, 346)
Screenshot: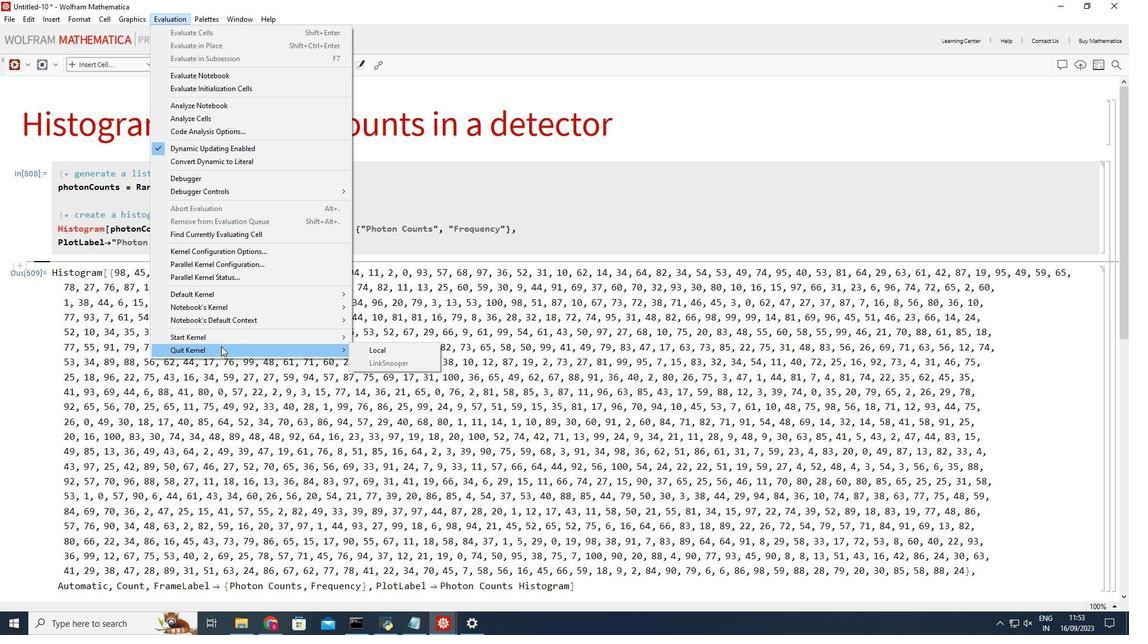 
Action: Mouse pressed left at (215, 346)
Screenshot: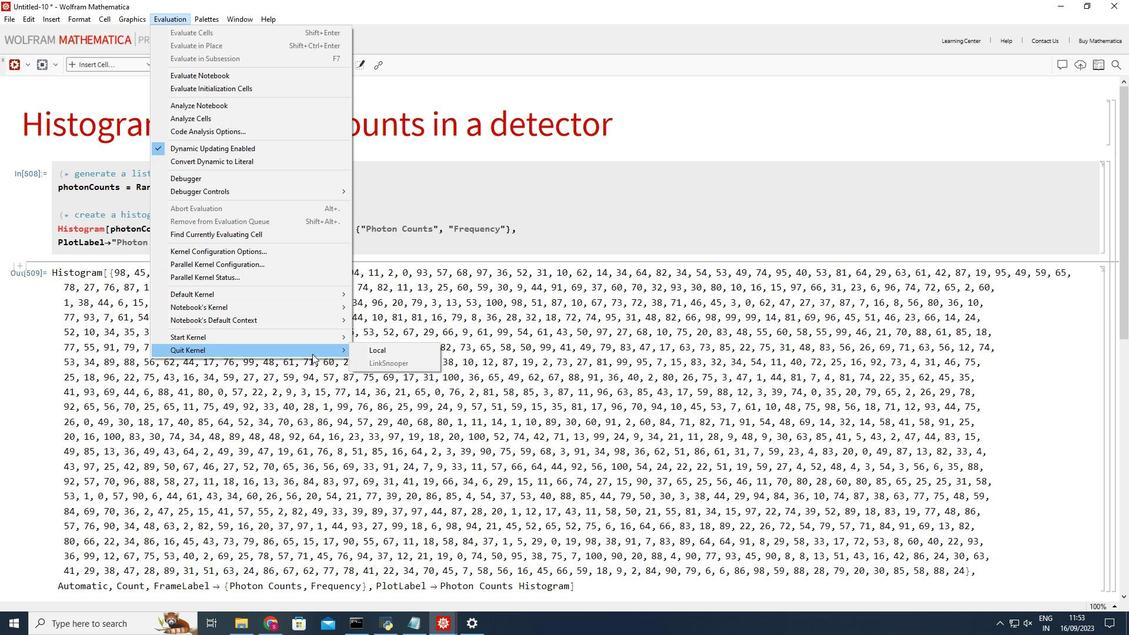 
Action: Mouse moved to (368, 354)
Screenshot: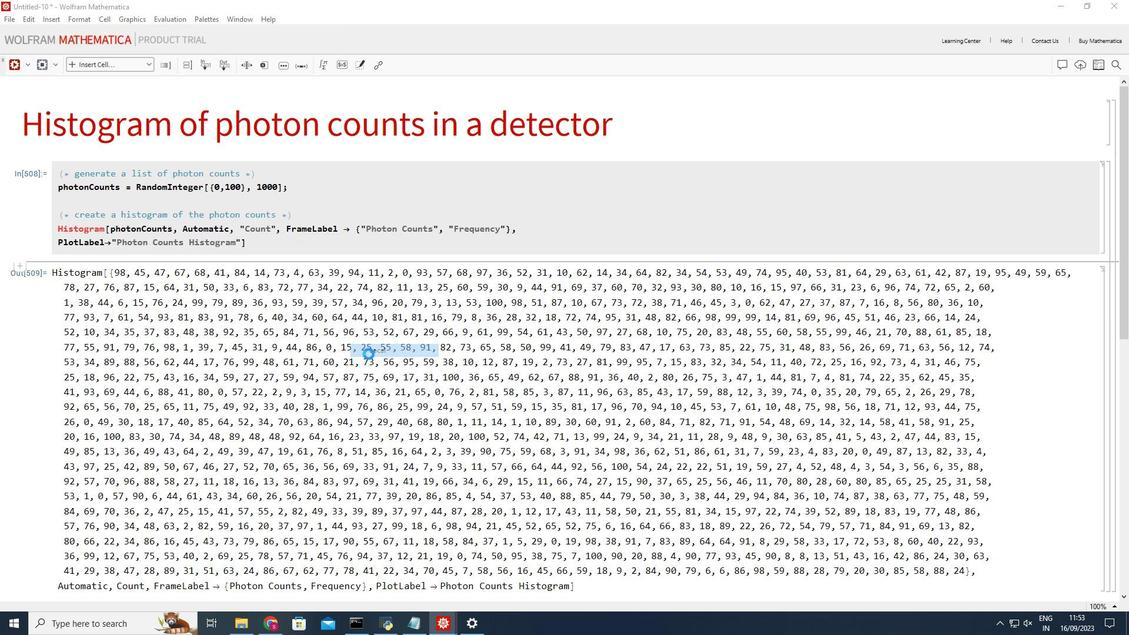 
Action: Mouse pressed left at (368, 354)
Screenshot: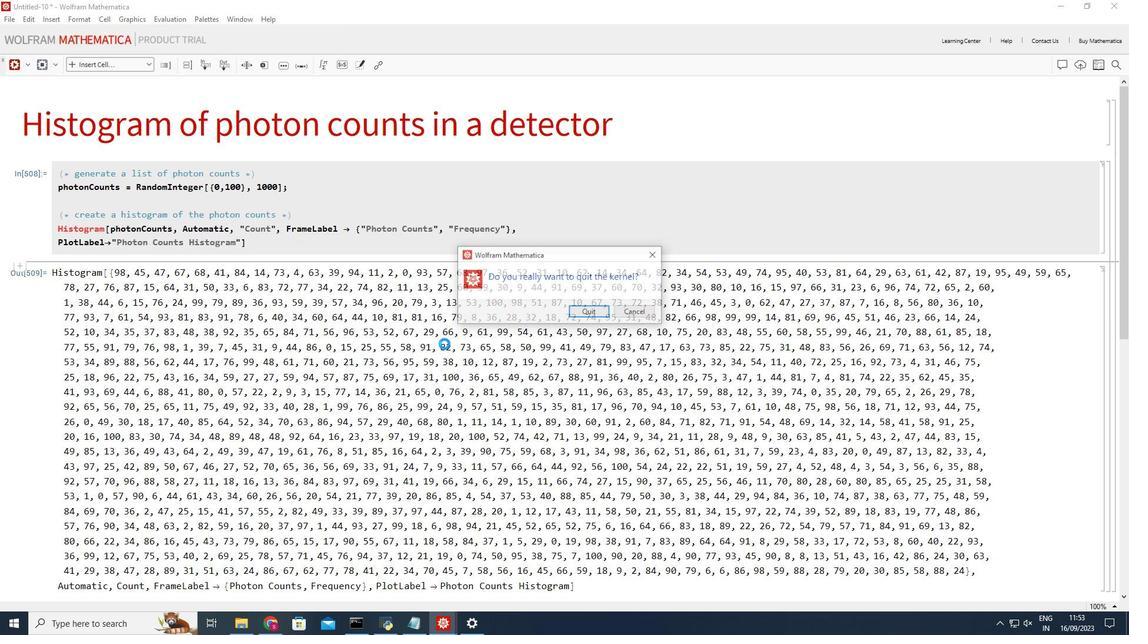 
Action: Mouse moved to (583, 313)
Screenshot: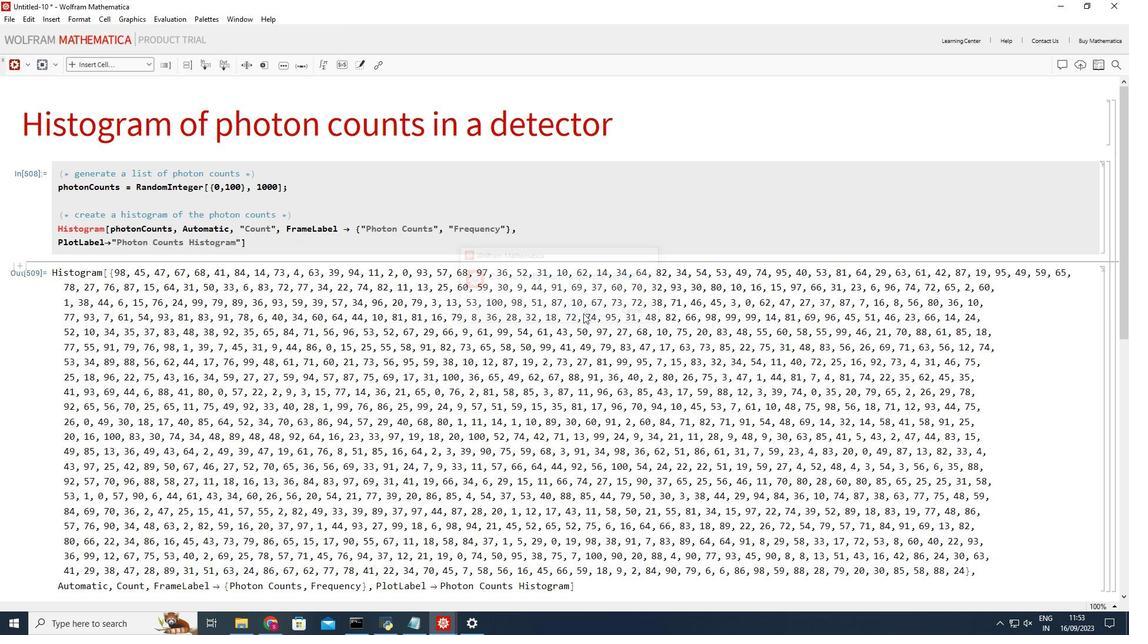 
Action: Mouse pressed left at (583, 313)
Screenshot: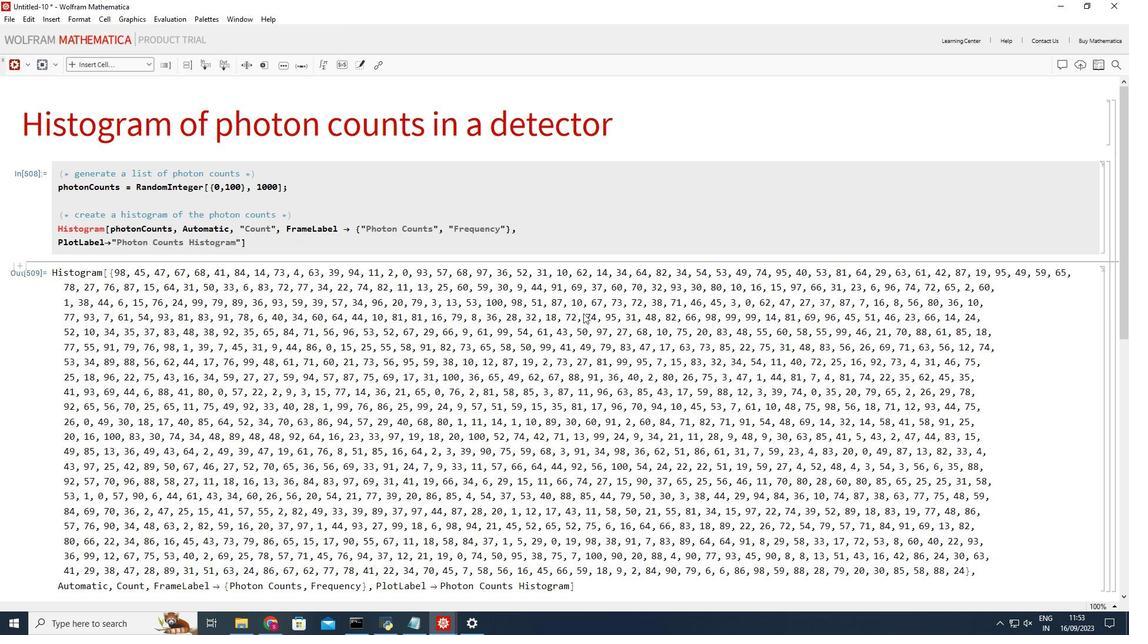 
Action: Mouse moved to (257, 243)
Screenshot: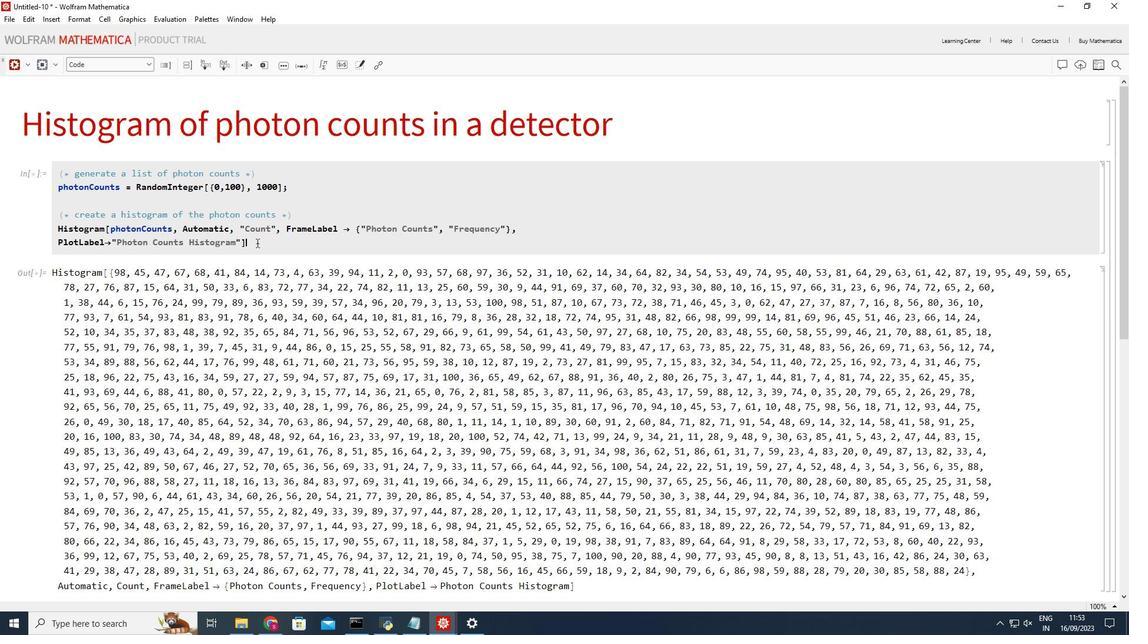
Action: Mouse pressed left at (257, 243)
Screenshot: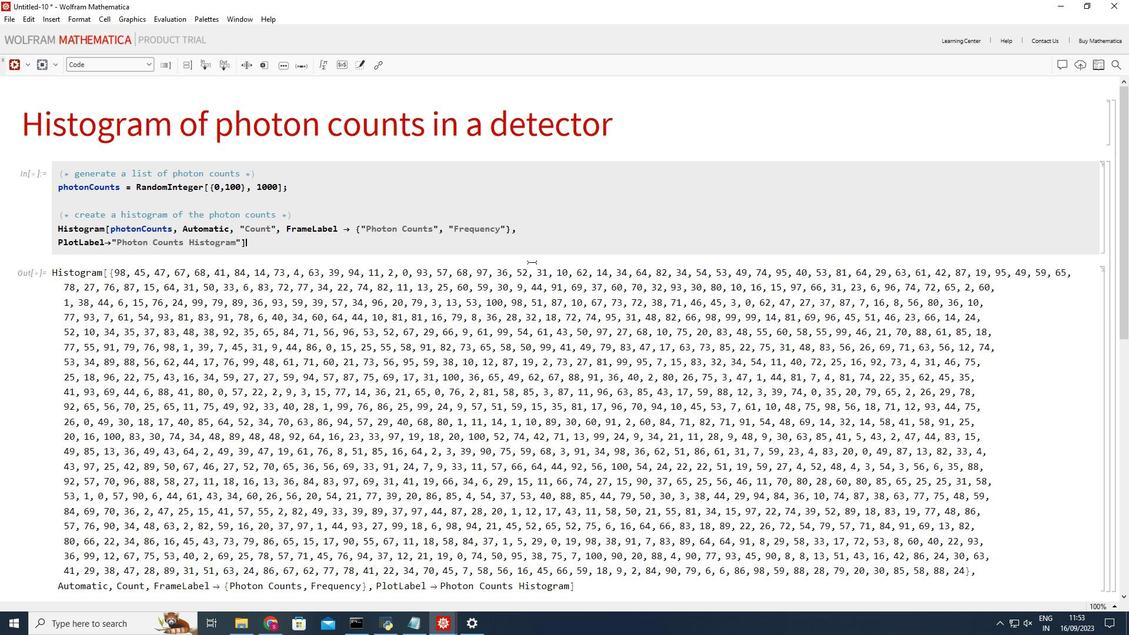 
Action: Mouse moved to (744, 279)
Screenshot: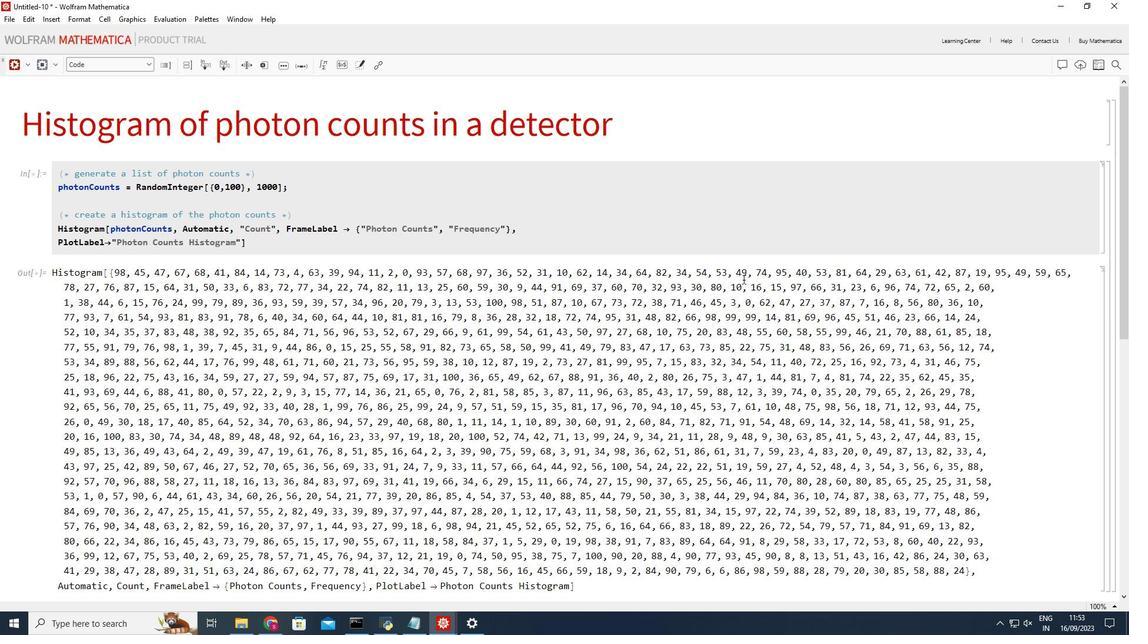
Action: Key pressed <Key.shift_r><Key.enter>
Screenshot: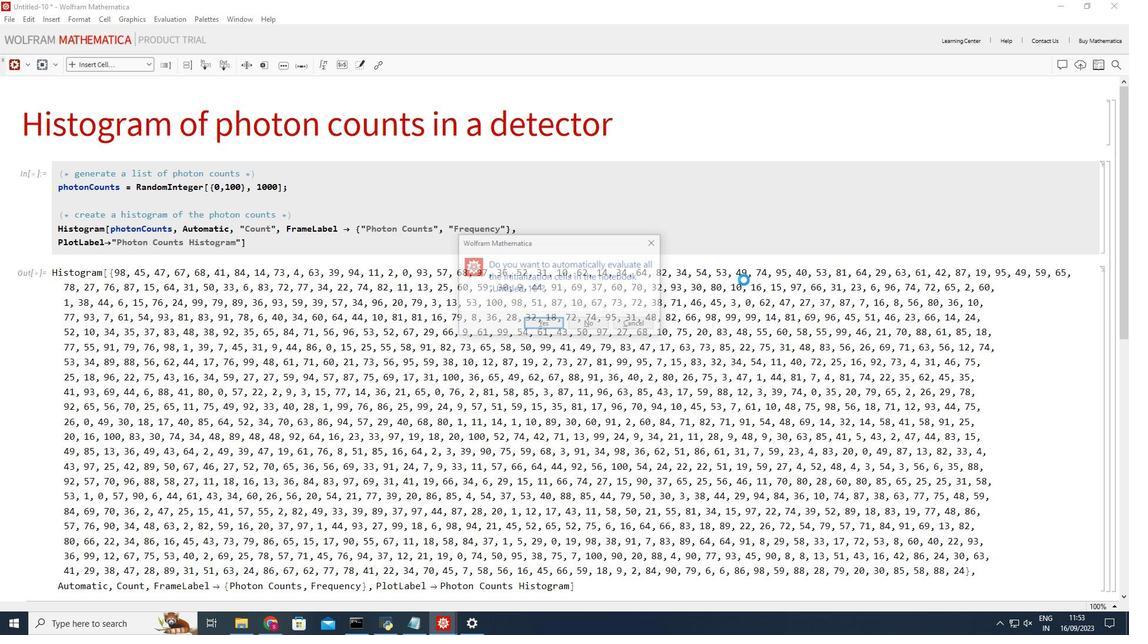 
Action: Mouse moved to (550, 319)
Screenshot: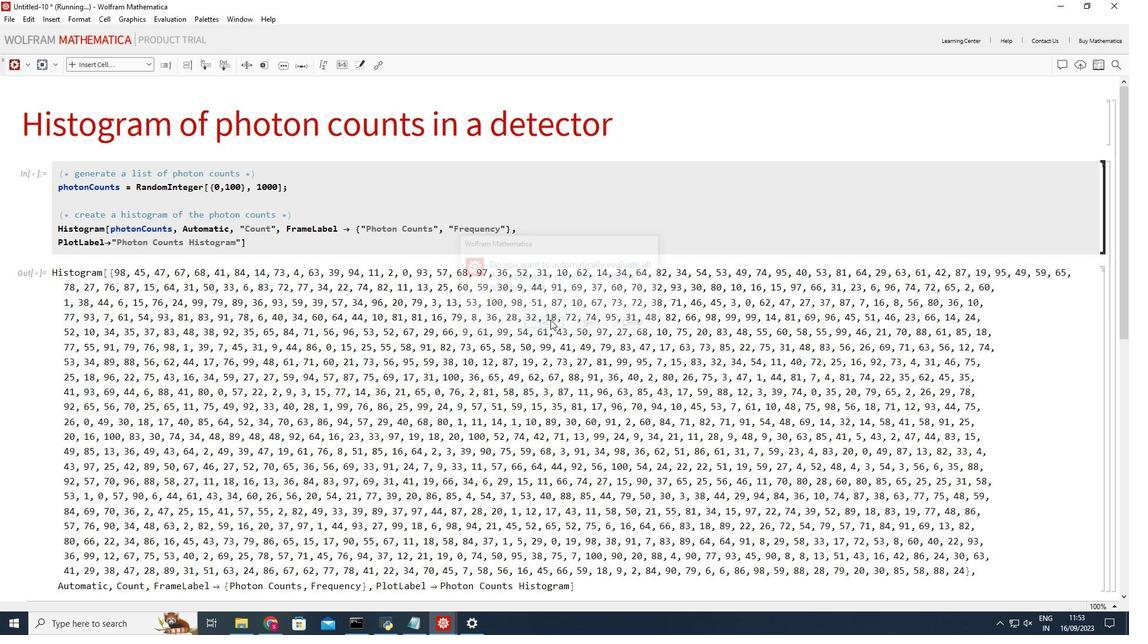 
Action: Mouse pressed left at (550, 319)
Screenshot: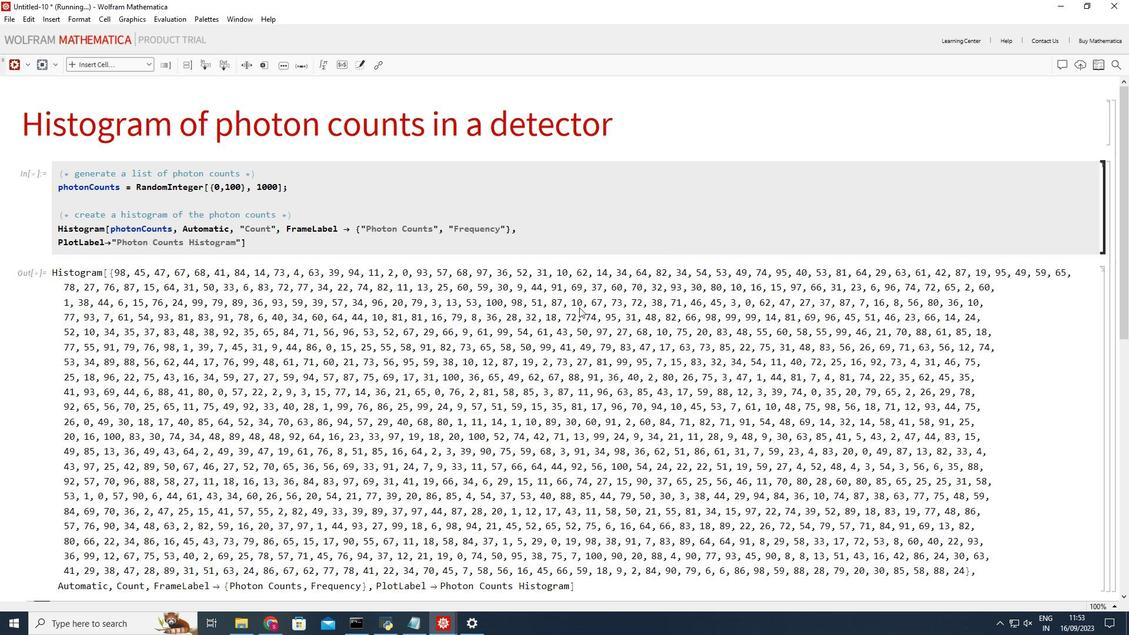 
Action: Mouse moved to (778, 258)
Screenshot: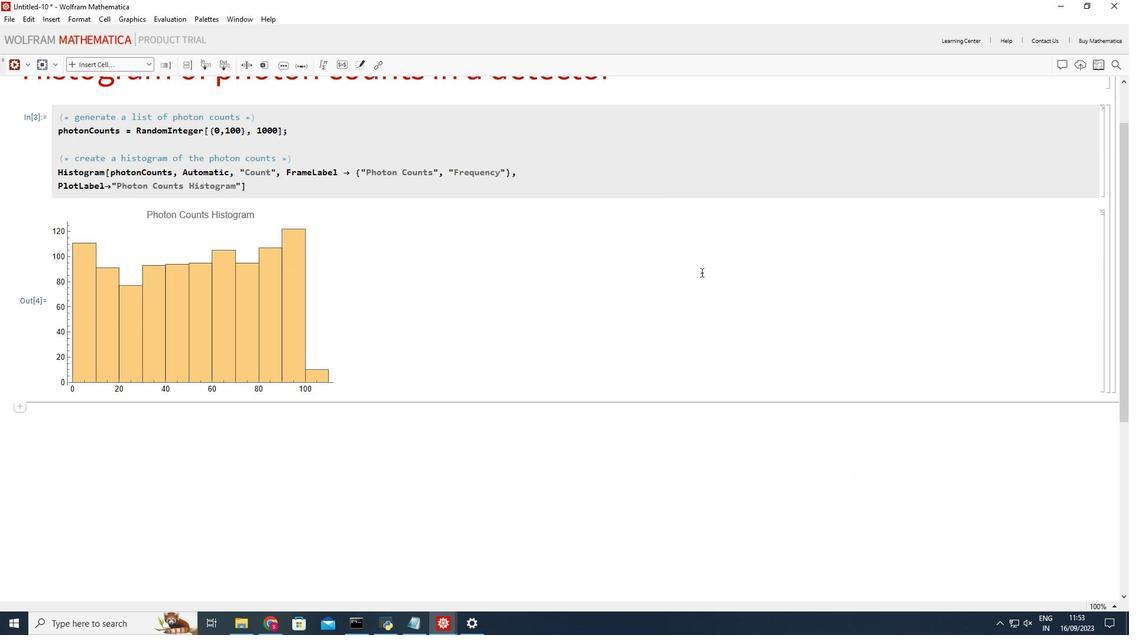 
Action: Mouse scrolled (778, 257) with delta (0, 0)
Screenshot: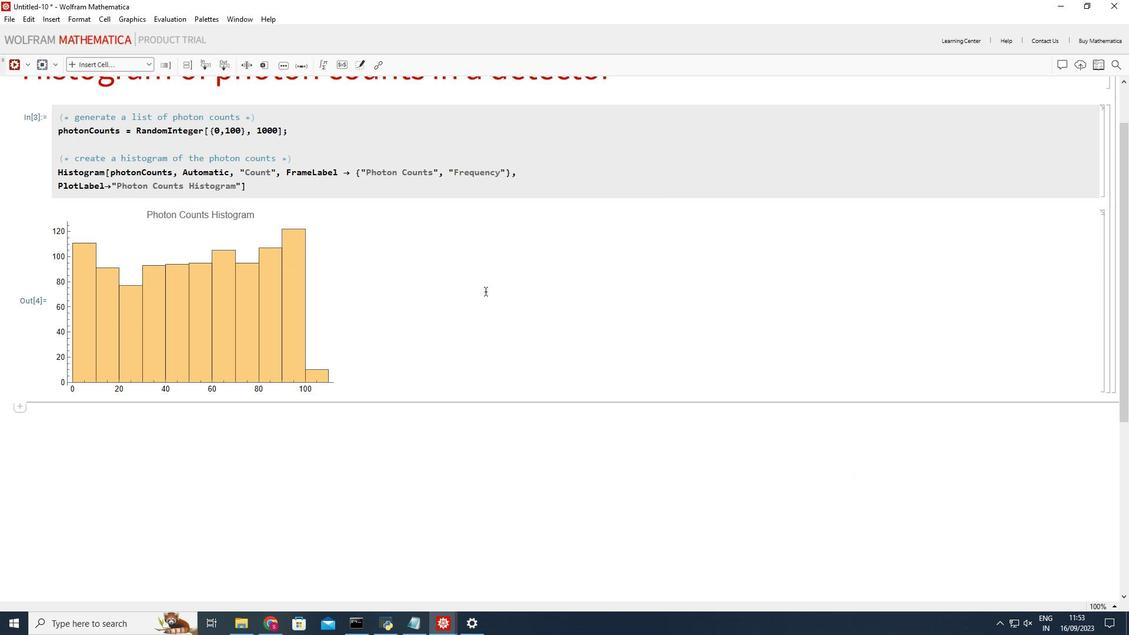 
Action: Mouse moved to (331, 292)
Screenshot: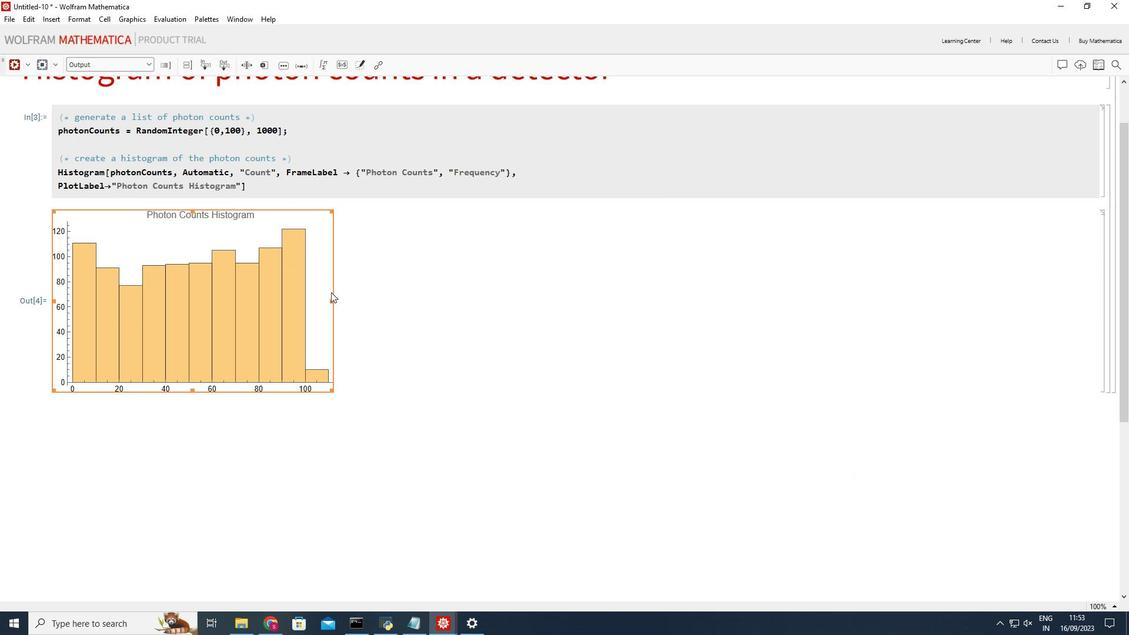 
Action: Mouse pressed left at (331, 292)
Screenshot: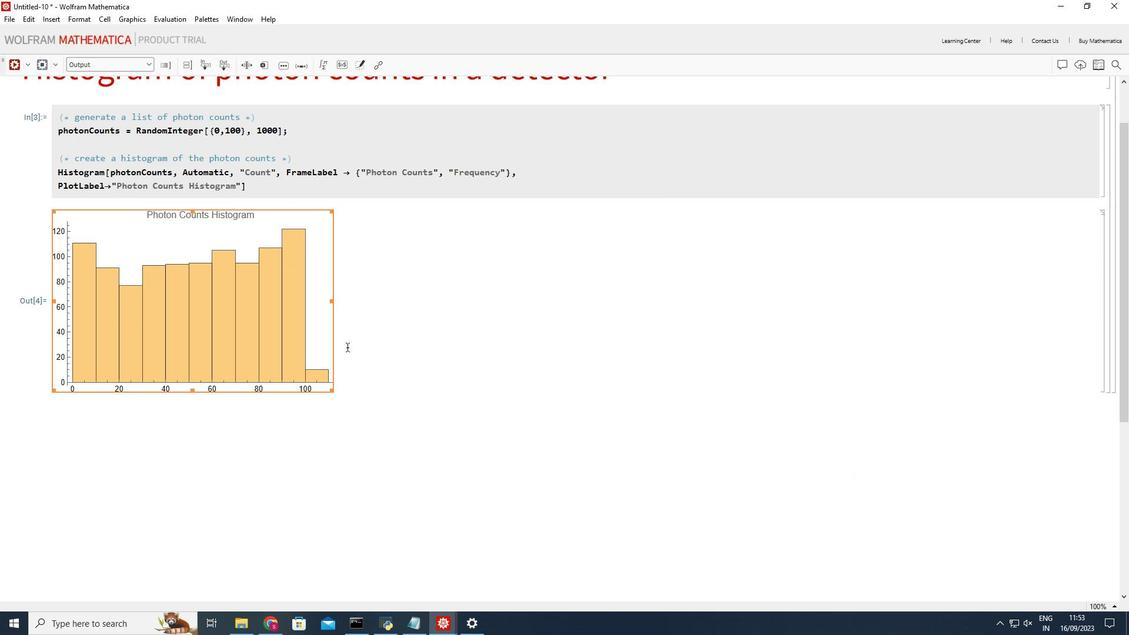 
Action: Mouse moved to (331, 391)
Screenshot: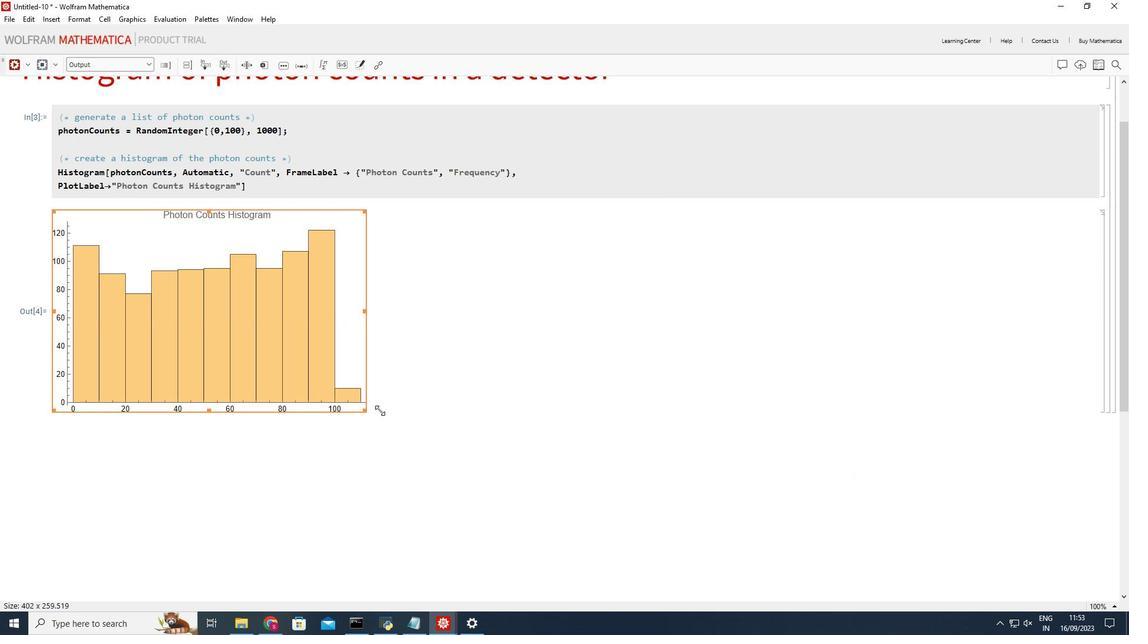
Action: Mouse pressed left at (331, 391)
Screenshot: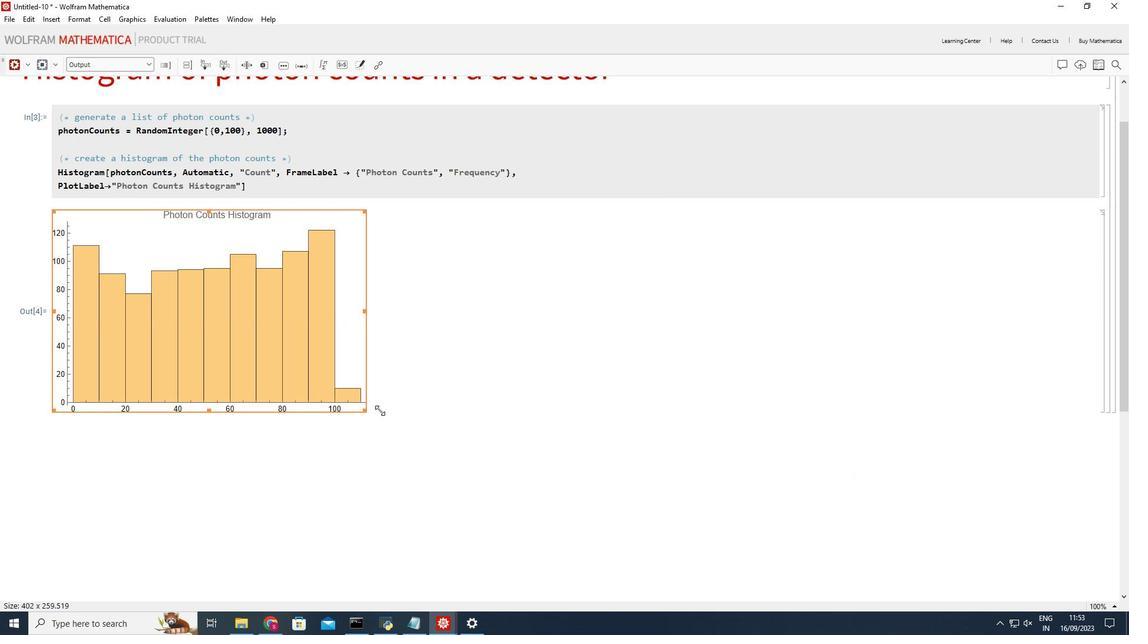 
Action: Mouse moved to (145, 536)
Screenshot: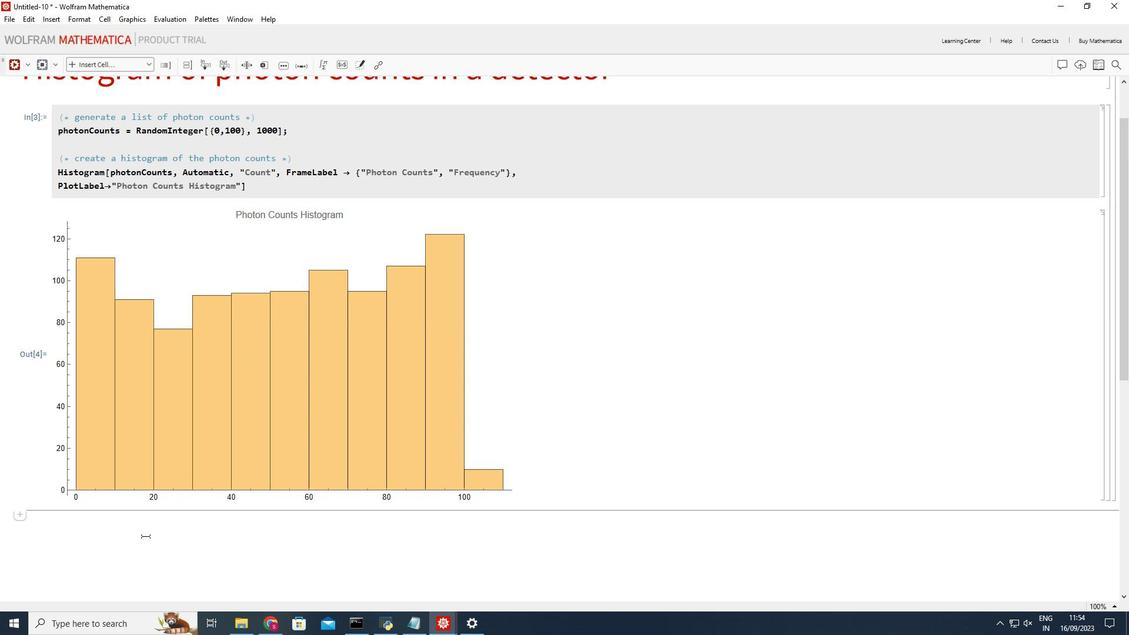 
Action: Mouse pressed left at (145, 536)
Screenshot: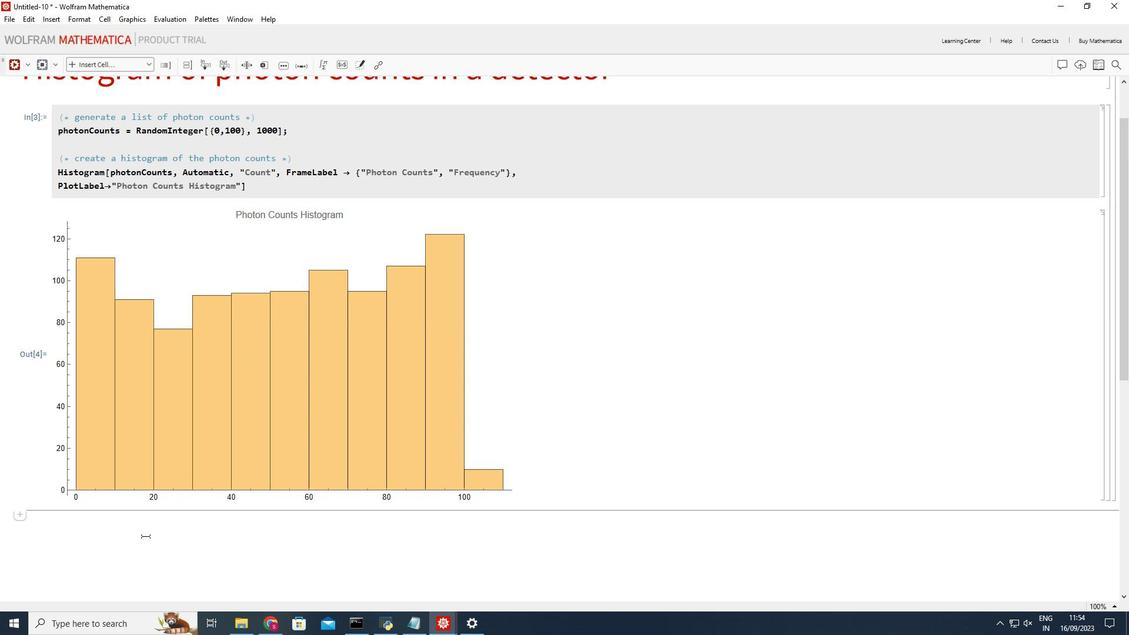 
Action: Mouse moved to (695, 459)
Screenshot: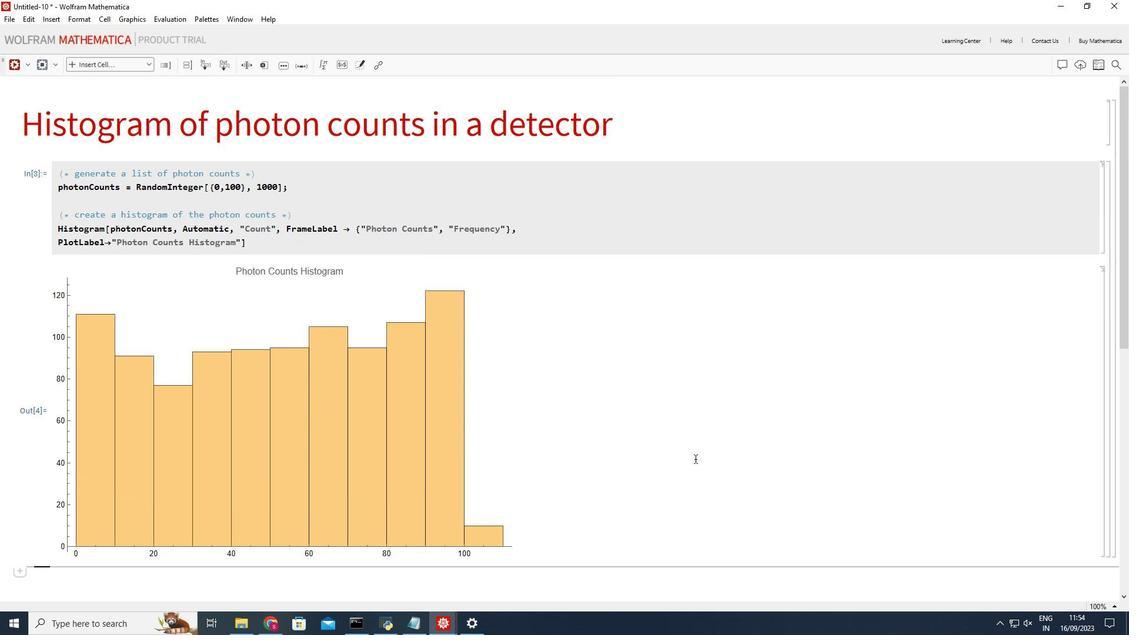 
Action: Mouse scrolled (695, 459) with delta (0, 0)
Screenshot: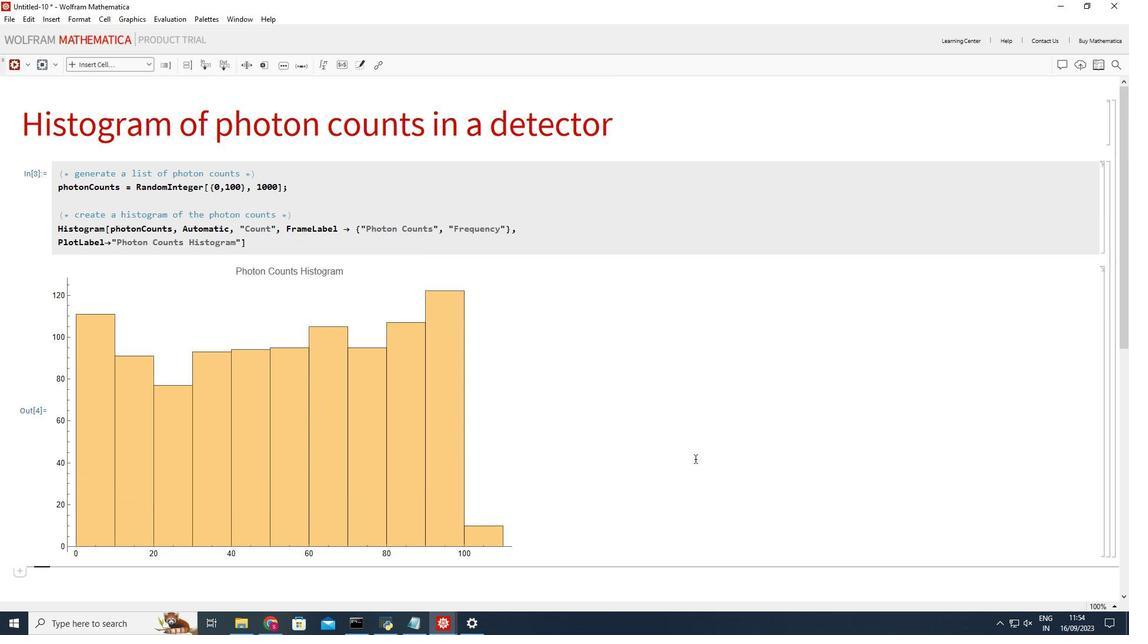 
